 Task: Open Card Card0000000158 in Board Board0000000040 in Workspace WS0000000014 in Trello. Add Member Email0000000054 to Card Card0000000158 in Board Board0000000040 in Workspace WS0000000014 in Trello. Add Yellow Label titled Label0000000158 to Card Card0000000158 in Board Board0000000040 in Workspace WS0000000014 in Trello. Add Checklist CL0000000158 to Card Card0000000158 in Board Board0000000040 in Workspace WS0000000014 in Trello. Add Dates with Start Date as May 08 2023 and Due Date as May 31 2023 to Card Card0000000158 in Board Board0000000040 in Workspace WS0000000014 in Trello
Action: Mouse moved to (362, 350)
Screenshot: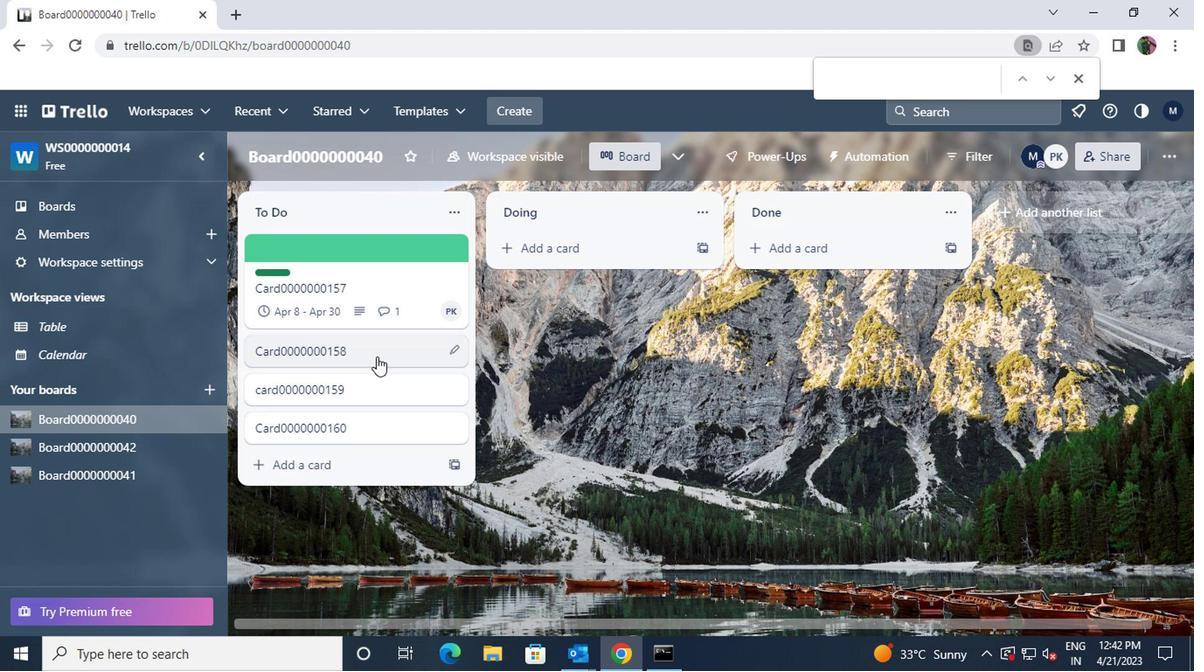 
Action: Mouse pressed left at (362, 350)
Screenshot: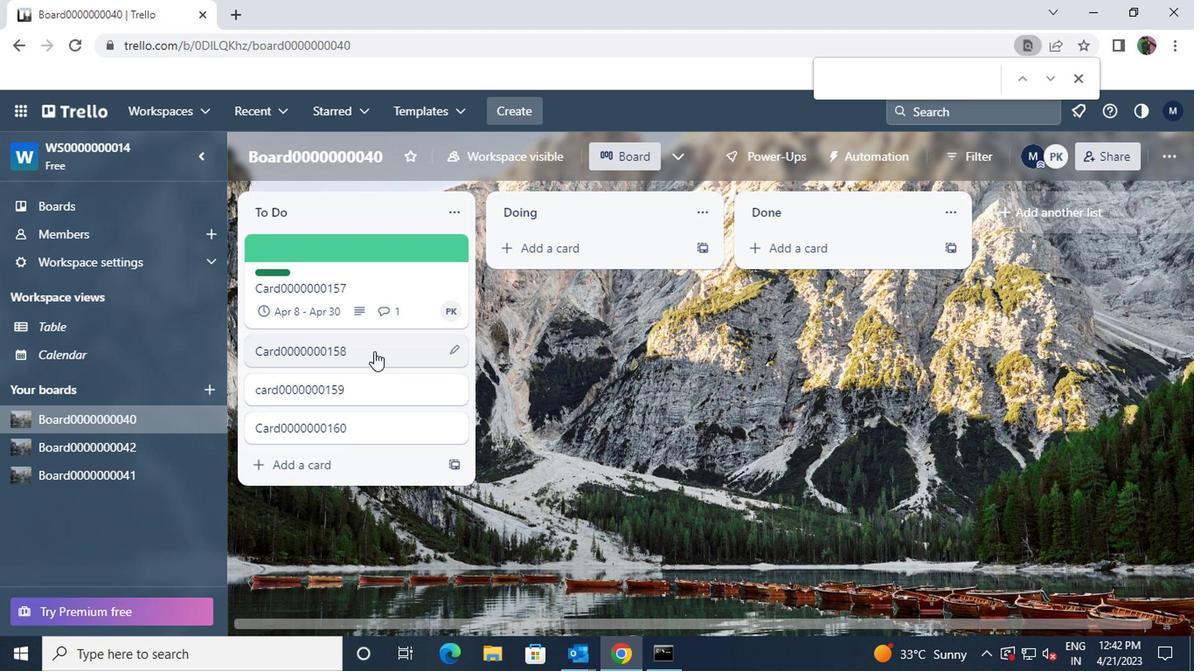 
Action: Mouse moved to (791, 250)
Screenshot: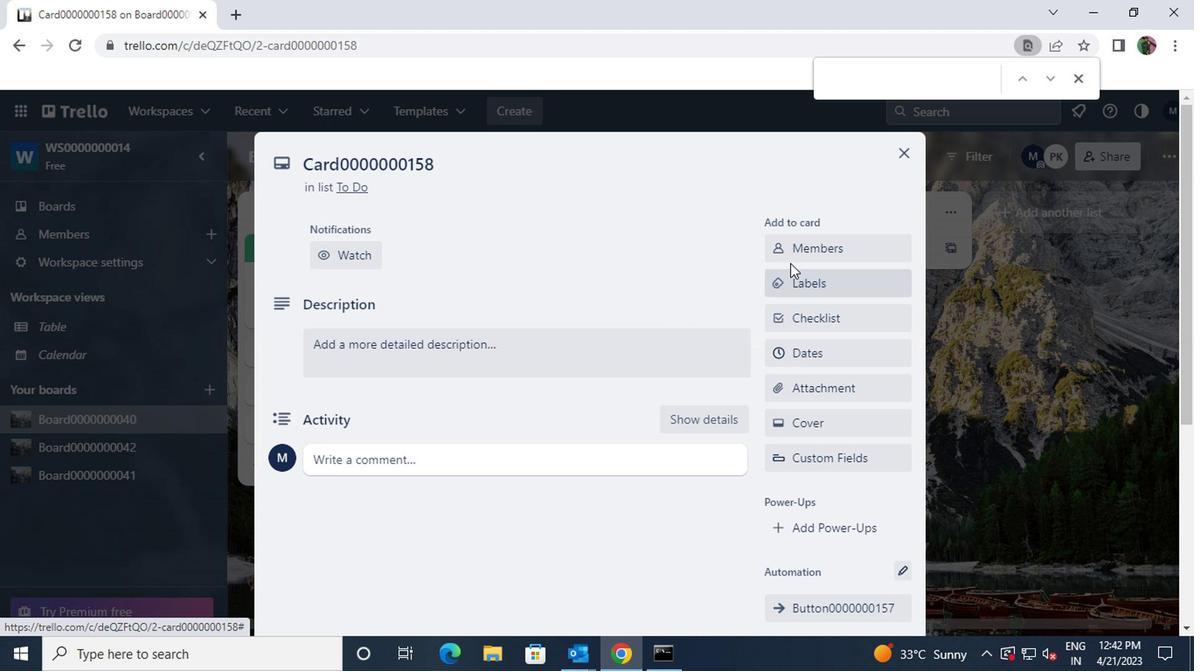 
Action: Mouse pressed left at (791, 250)
Screenshot: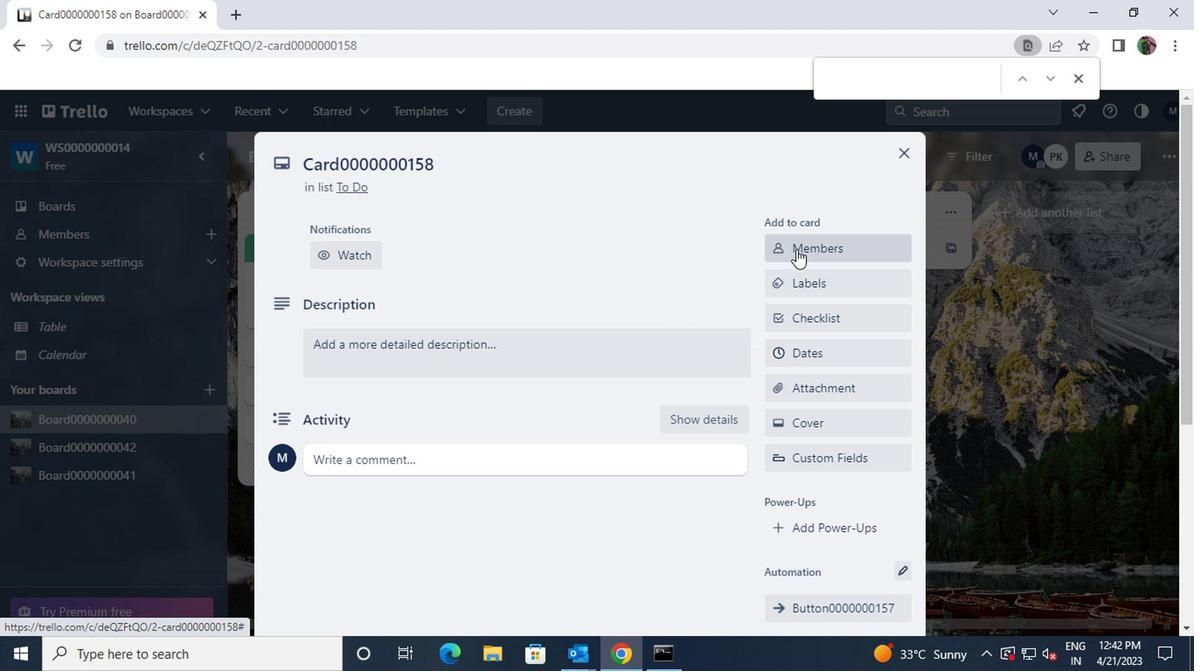 
Action: Key pressed carxxstreet791<Key.shift>@GMAIL.COM
Screenshot: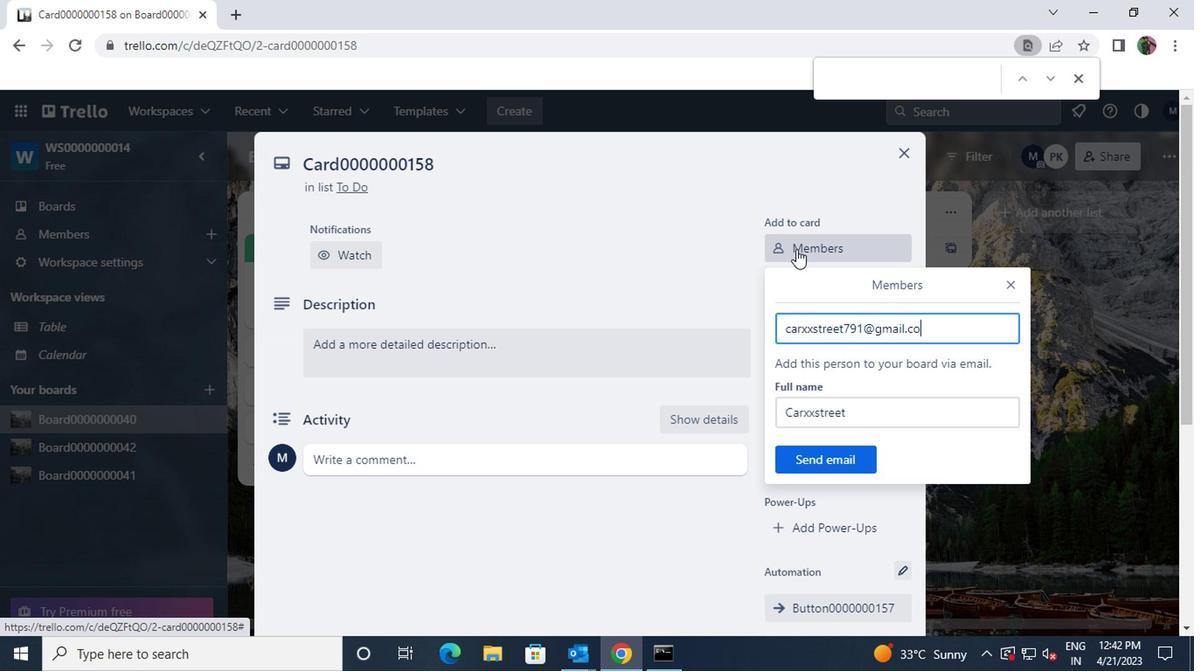 
Action: Mouse moved to (833, 457)
Screenshot: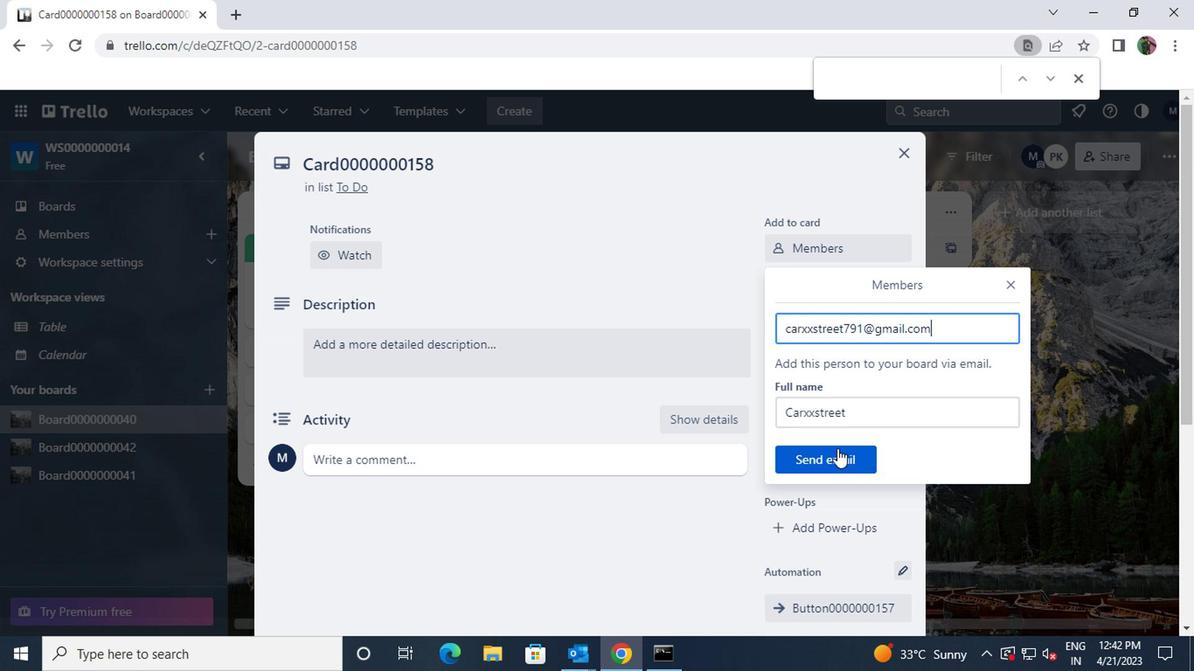 
Action: Mouse pressed left at (833, 457)
Screenshot: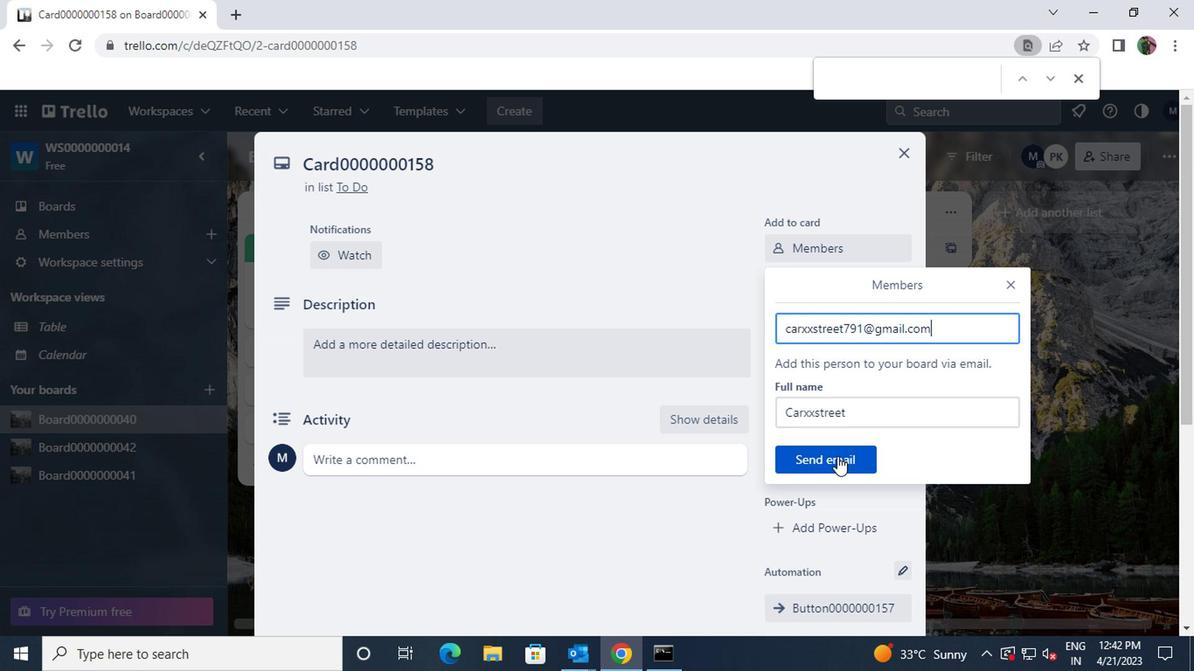 
Action: Mouse moved to (833, 288)
Screenshot: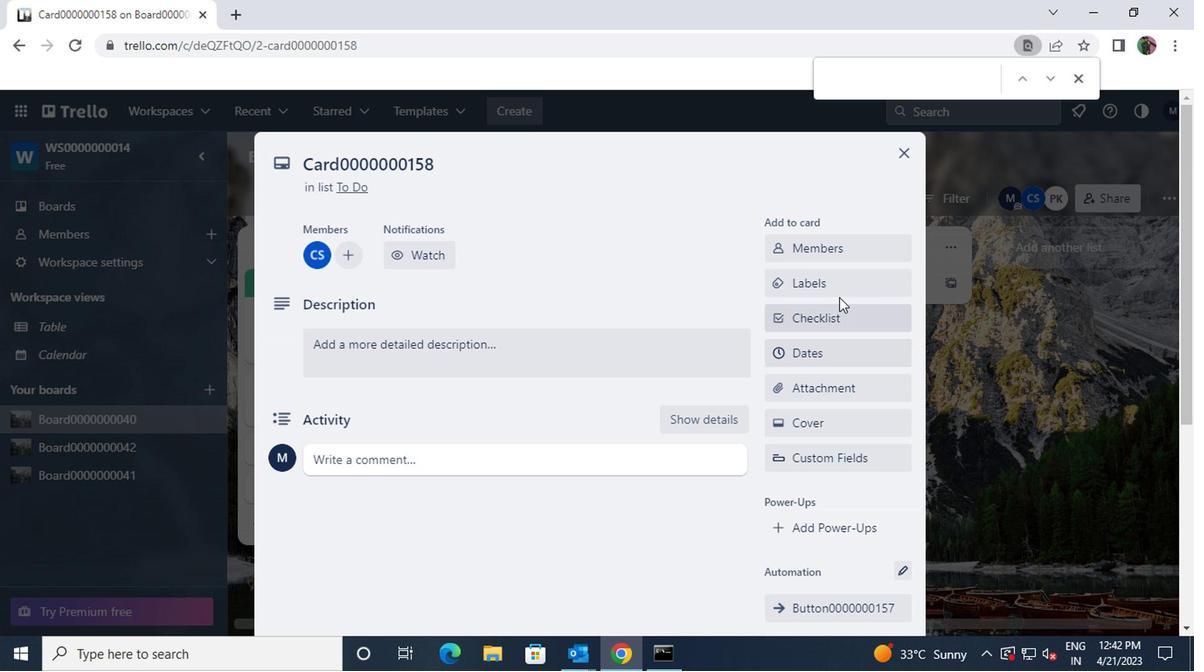 
Action: Mouse pressed left at (833, 288)
Screenshot: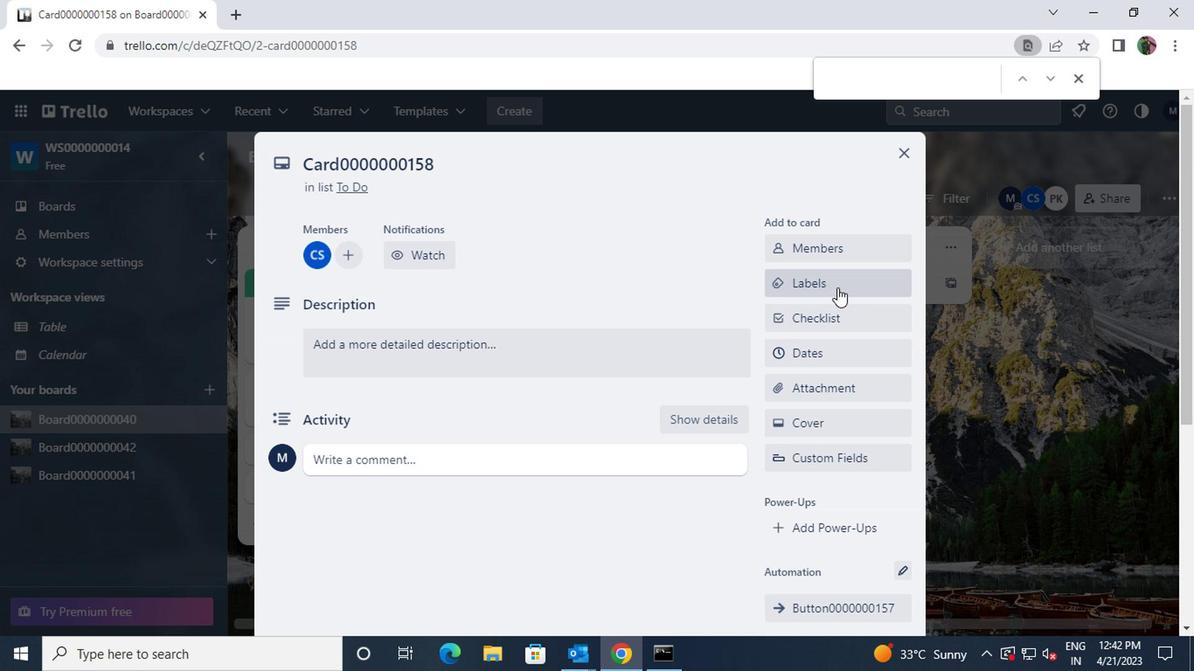 
Action: Mouse moved to (880, 491)
Screenshot: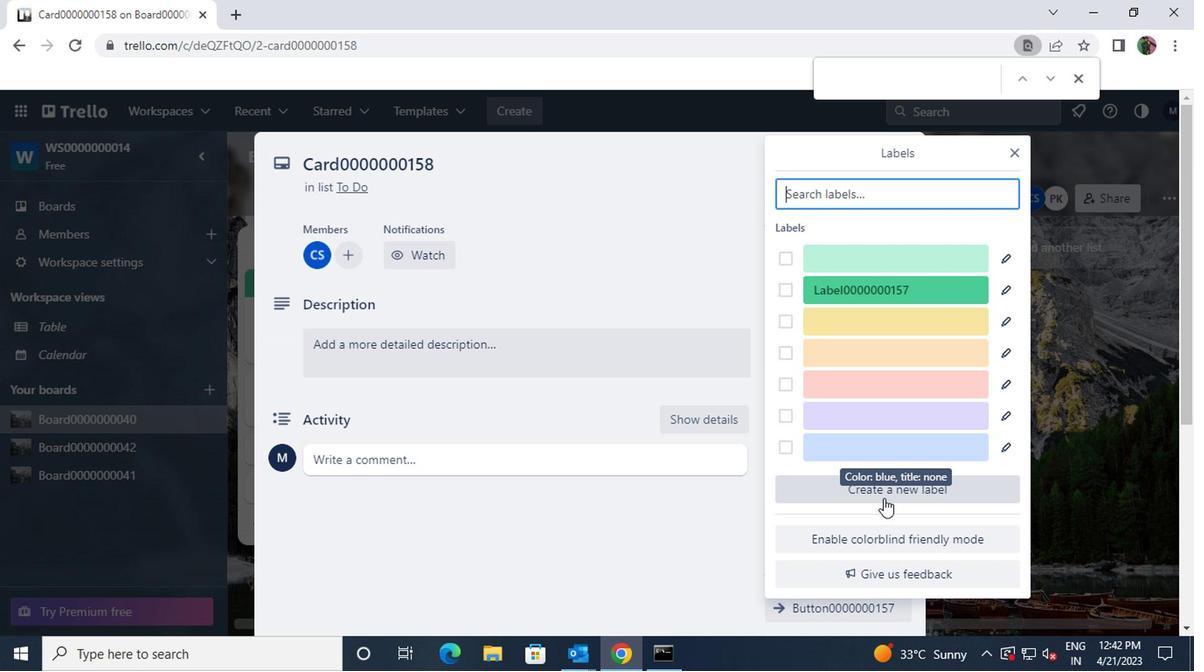 
Action: Mouse pressed left at (880, 491)
Screenshot: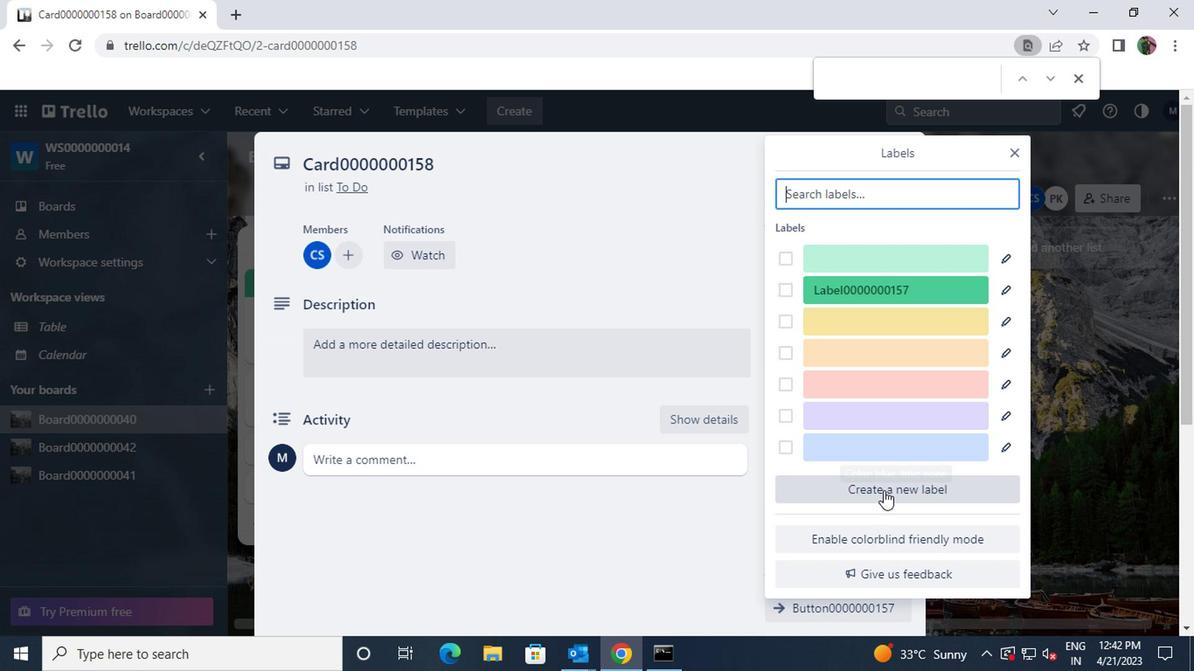 
Action: Mouse moved to (841, 312)
Screenshot: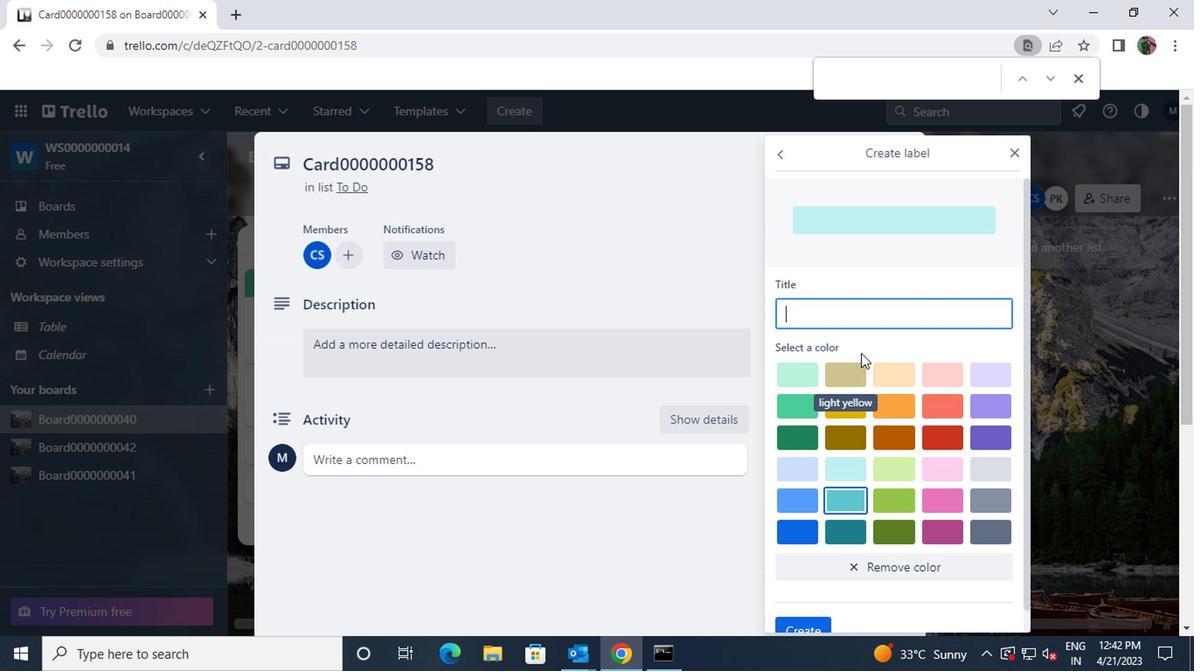 
Action: Mouse pressed left at (841, 312)
Screenshot: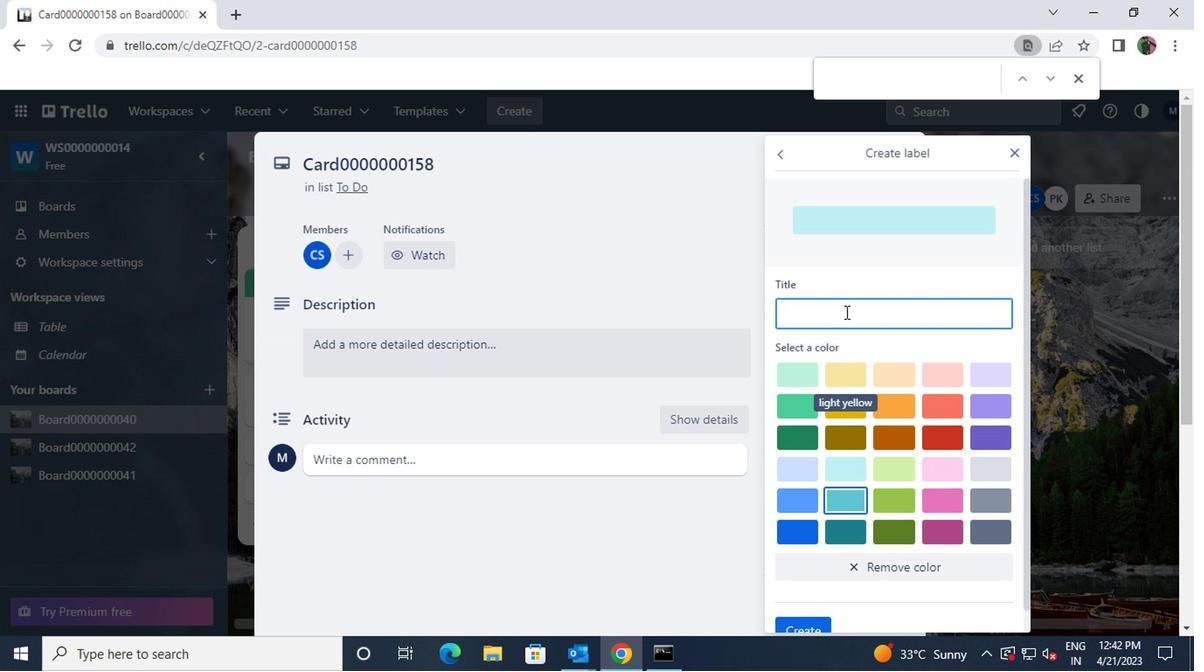 
Action: Key pressed <Key.shift>LABEL0000000158
Screenshot: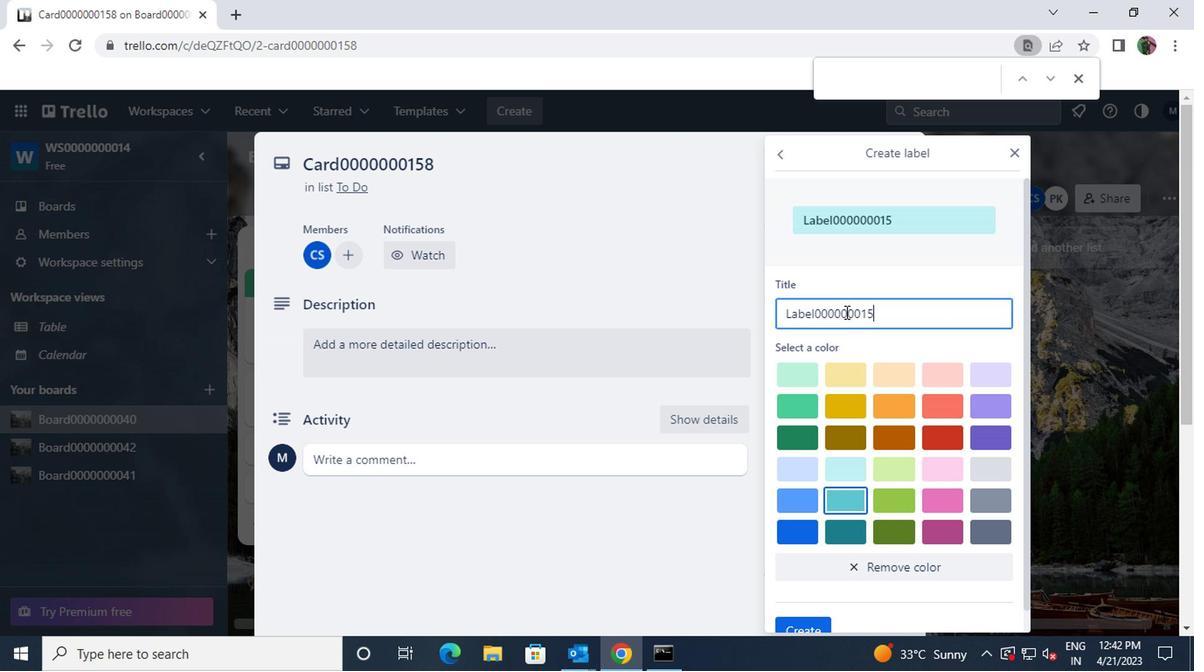 
Action: Mouse moved to (847, 405)
Screenshot: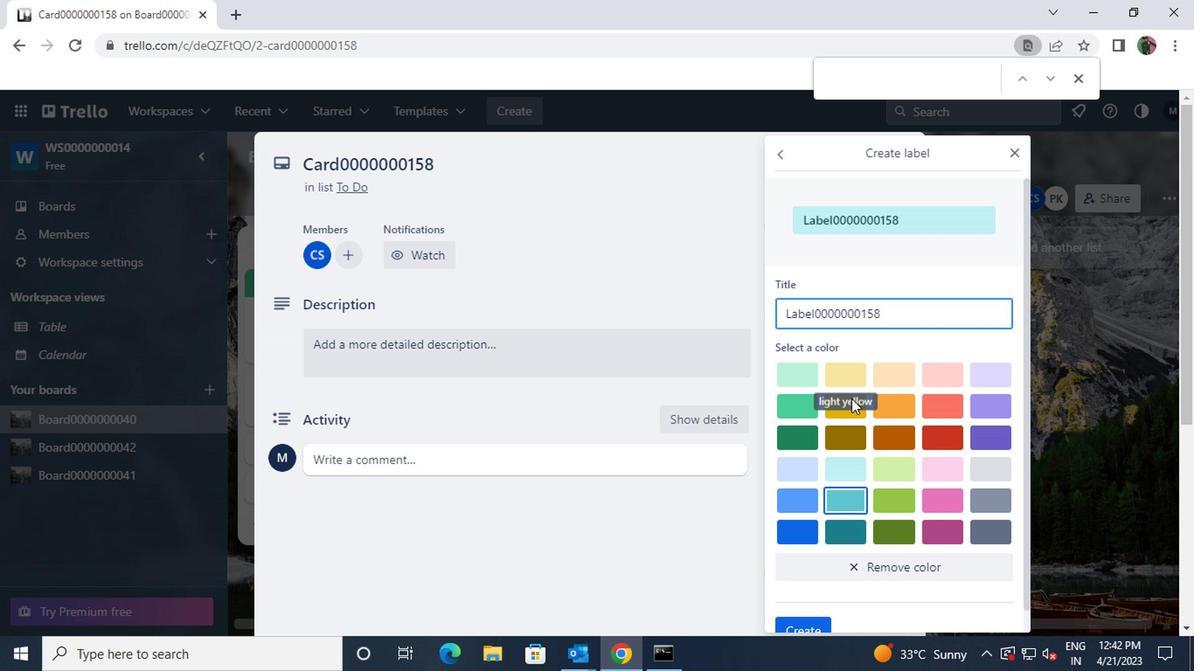 
Action: Mouse pressed left at (847, 405)
Screenshot: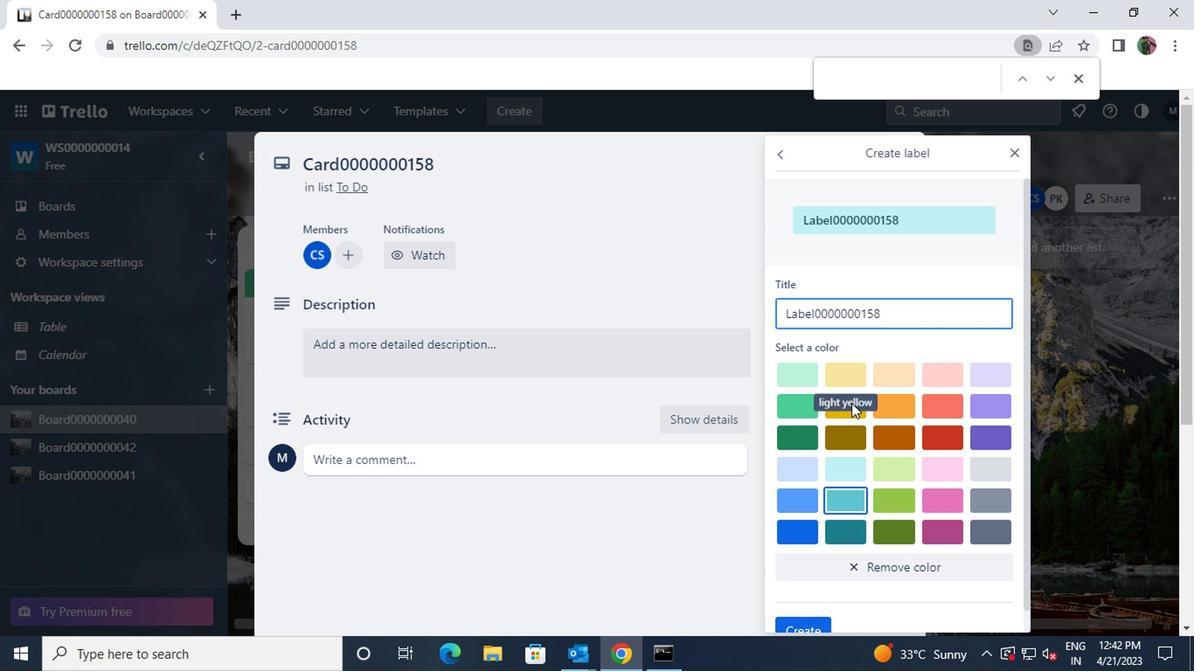 
Action: Mouse moved to (846, 405)
Screenshot: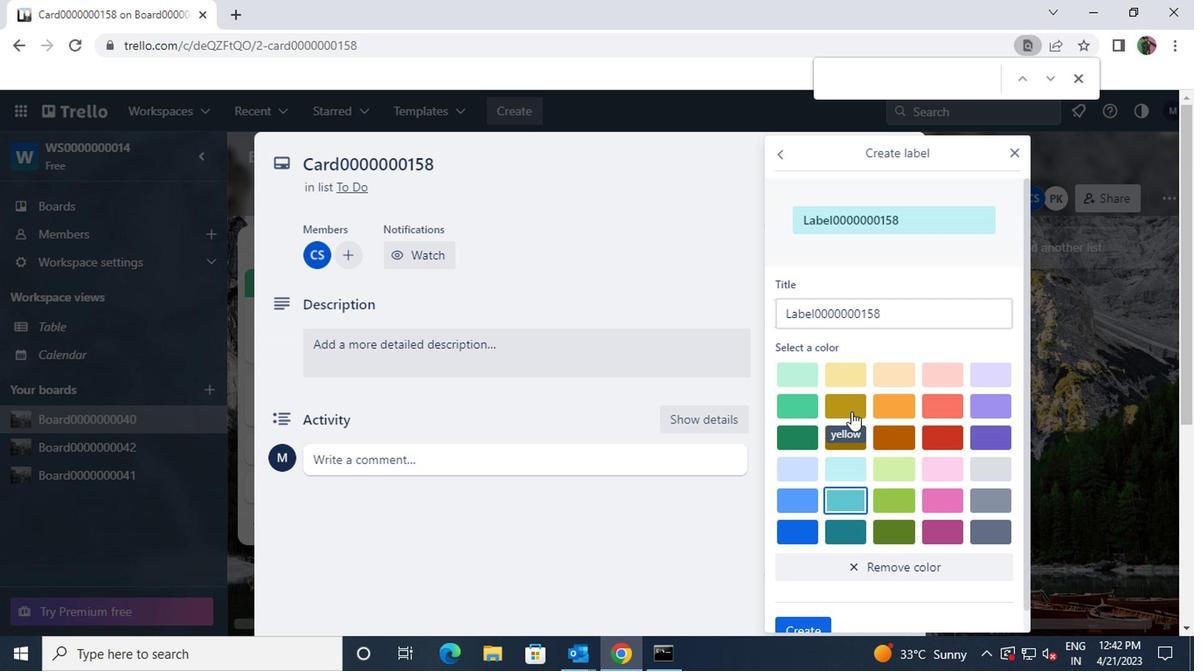 
Action: Mouse pressed left at (846, 405)
Screenshot: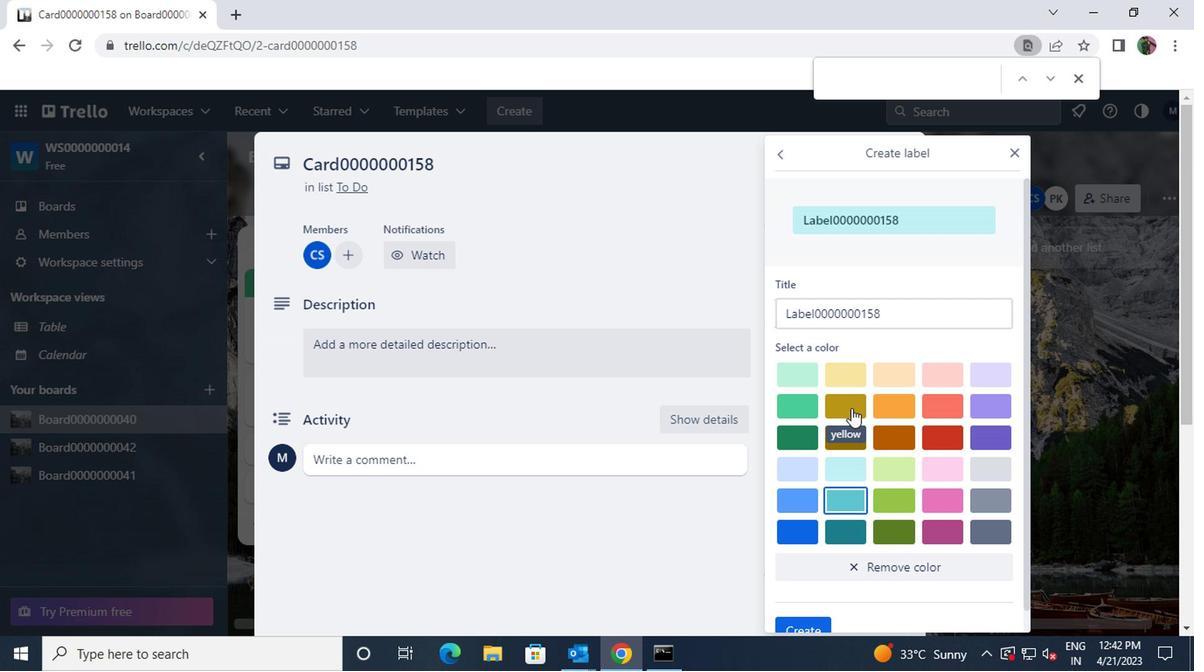 
Action: Mouse scrolled (846, 404) with delta (0, 0)
Screenshot: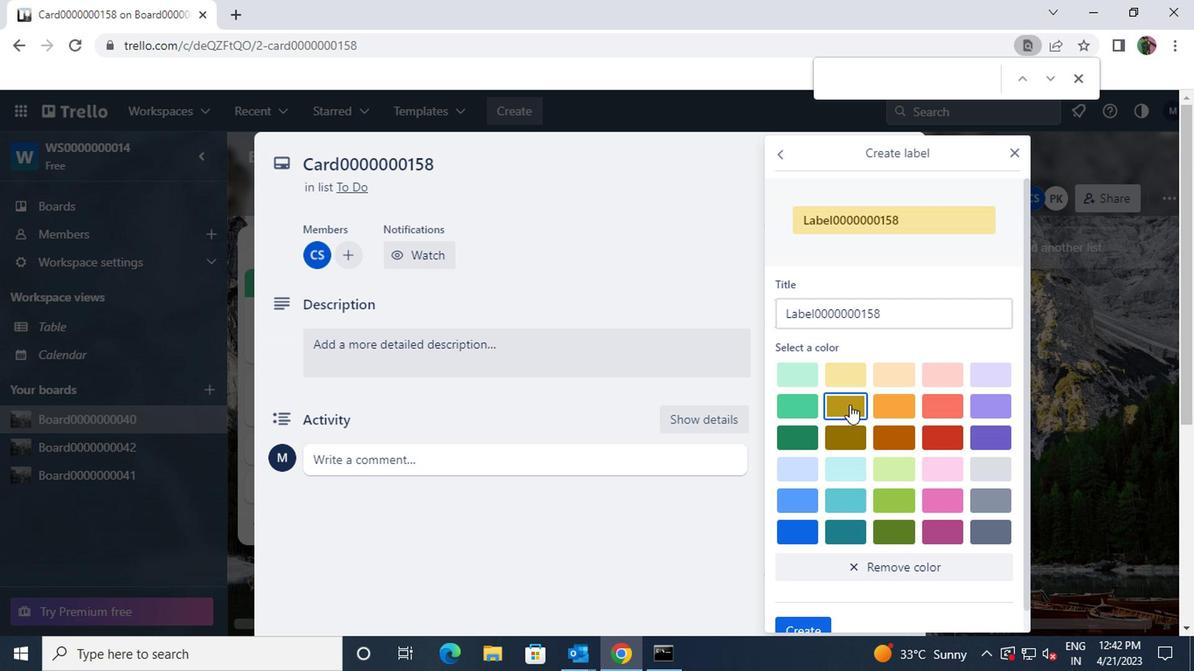 
Action: Mouse scrolled (846, 404) with delta (0, 0)
Screenshot: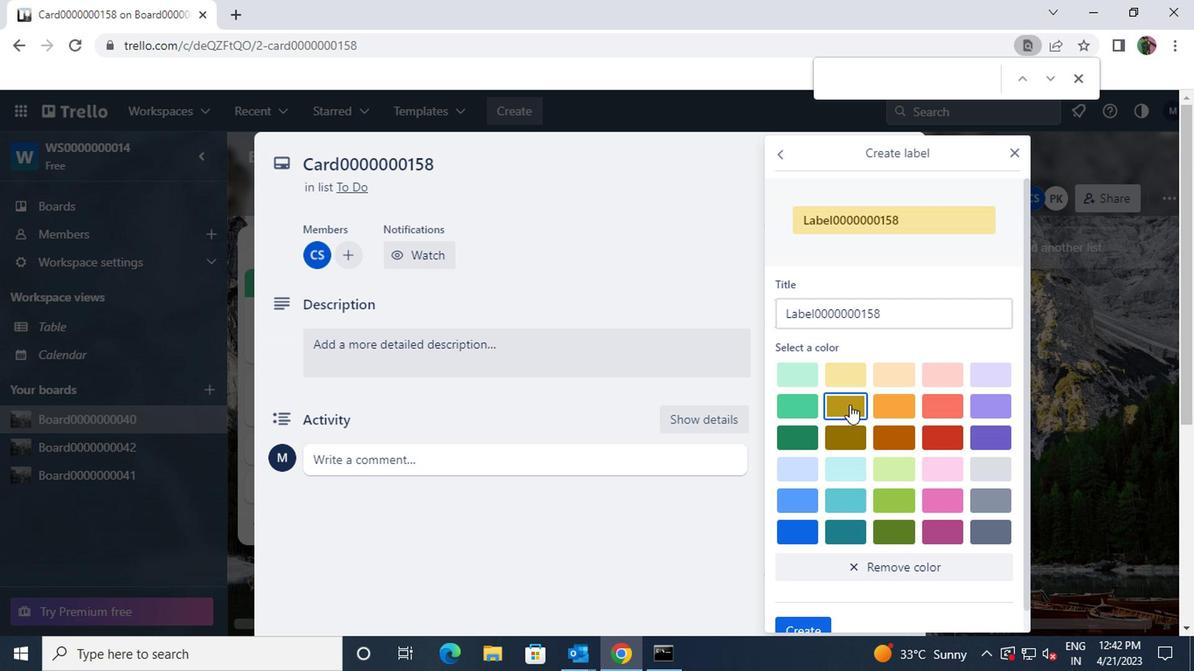 
Action: Mouse scrolled (846, 404) with delta (0, 0)
Screenshot: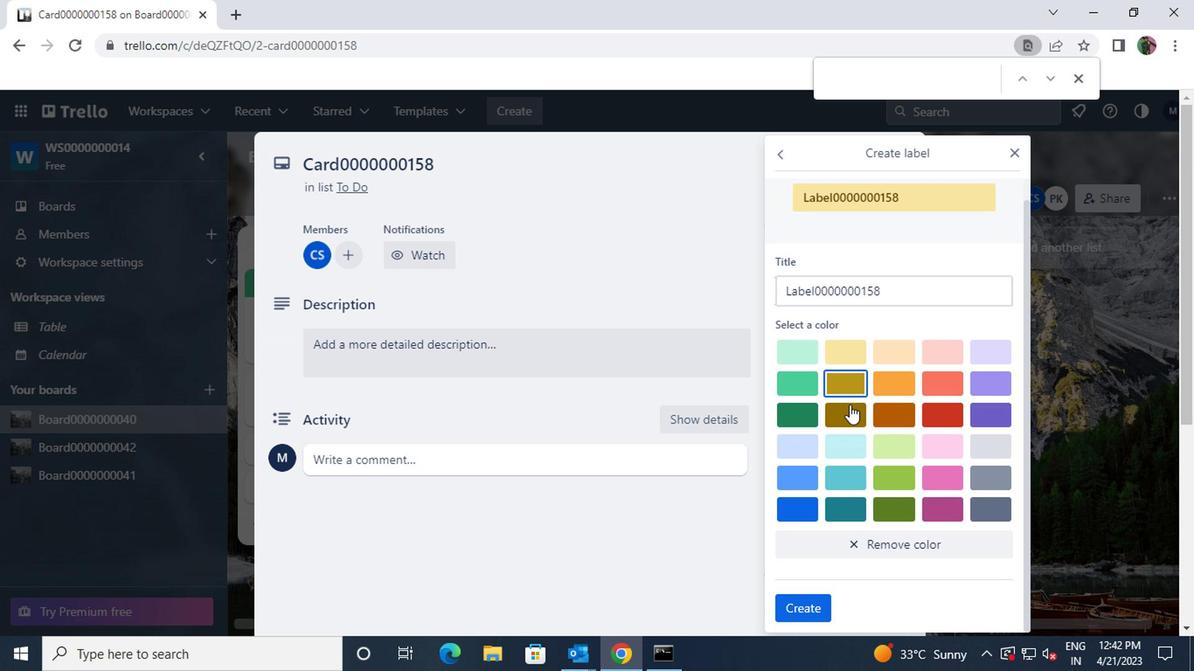 
Action: Mouse moved to (804, 604)
Screenshot: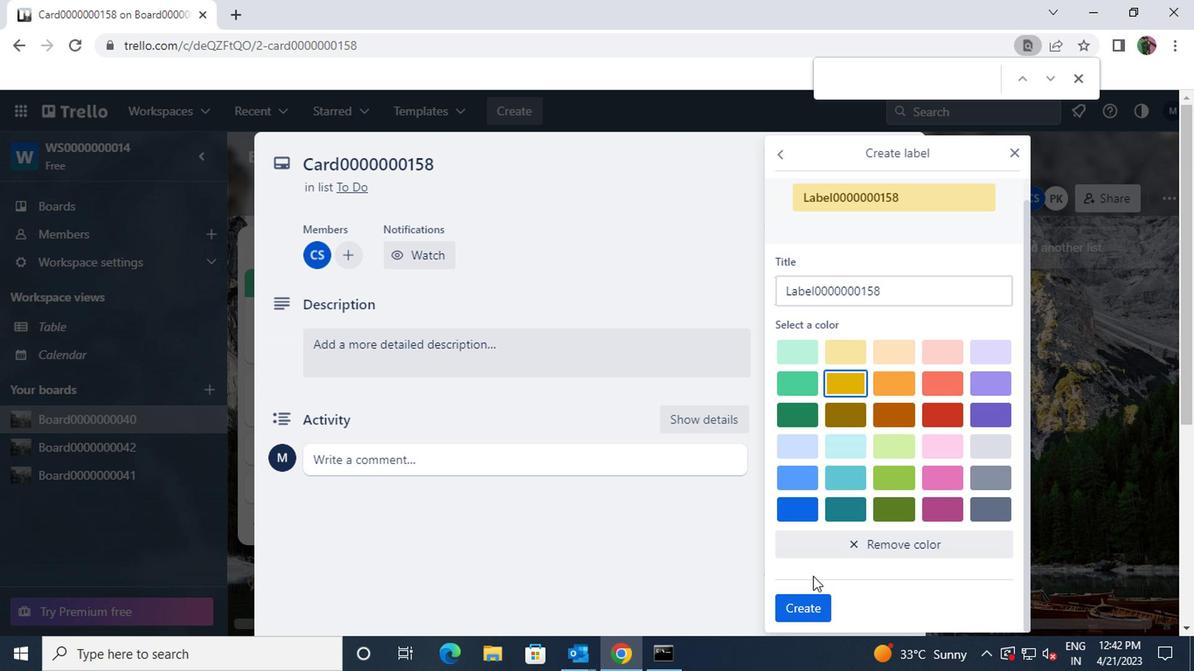 
Action: Mouse pressed left at (804, 604)
Screenshot: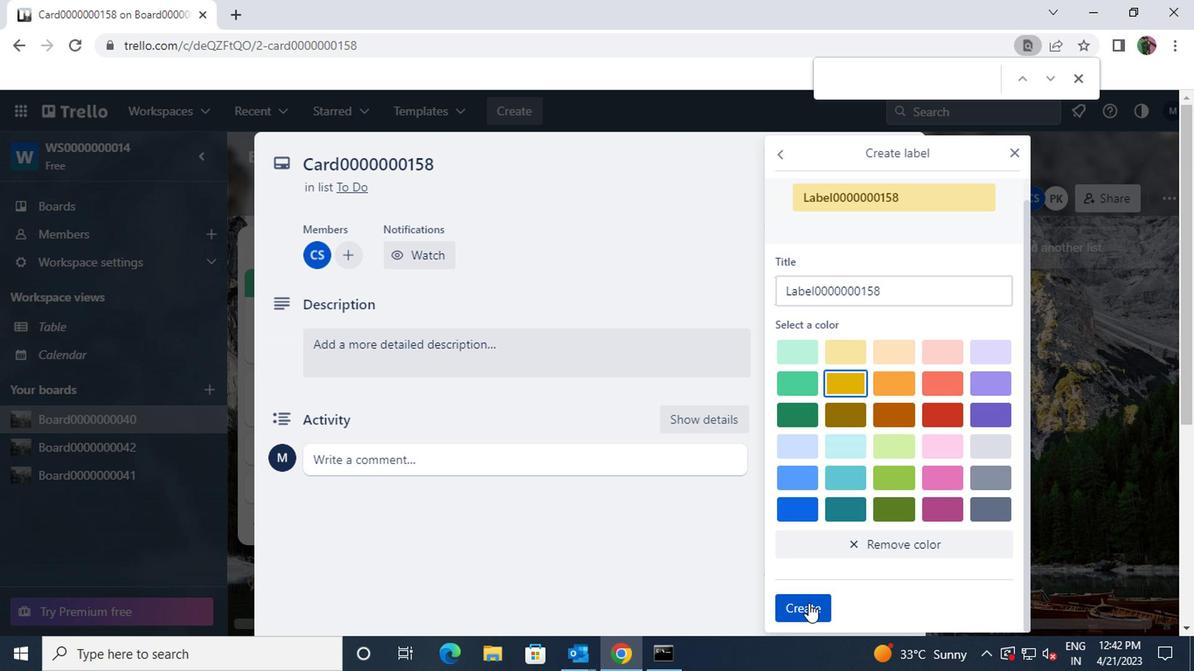 
Action: Mouse moved to (1011, 154)
Screenshot: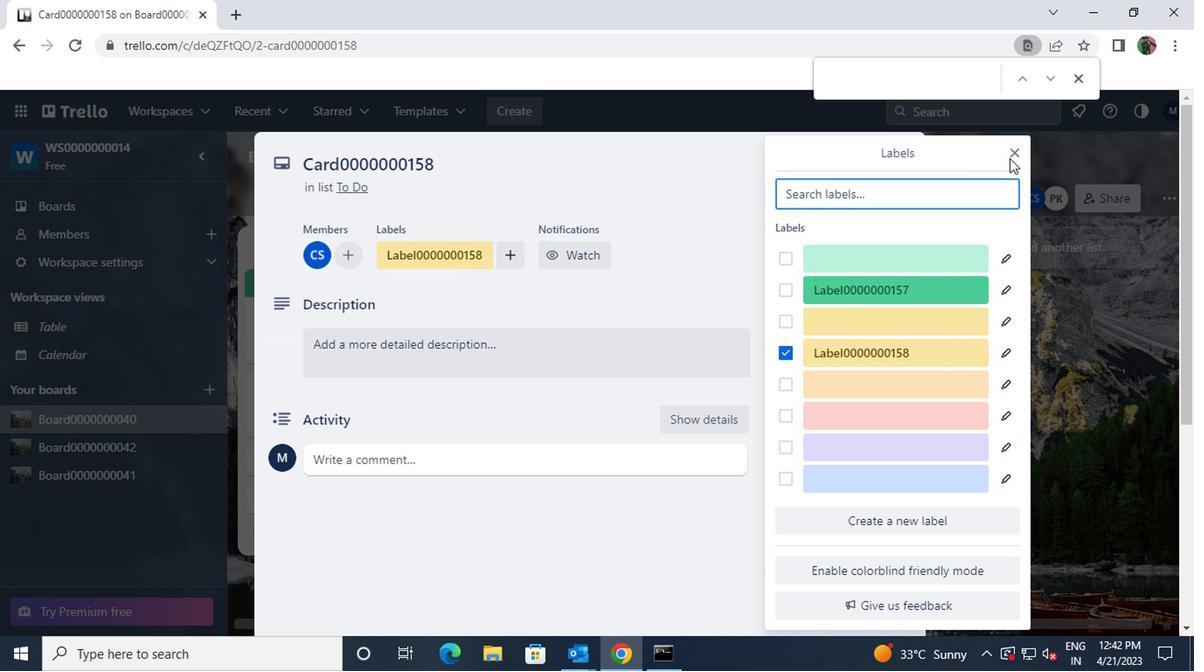 
Action: Mouse pressed left at (1011, 154)
Screenshot: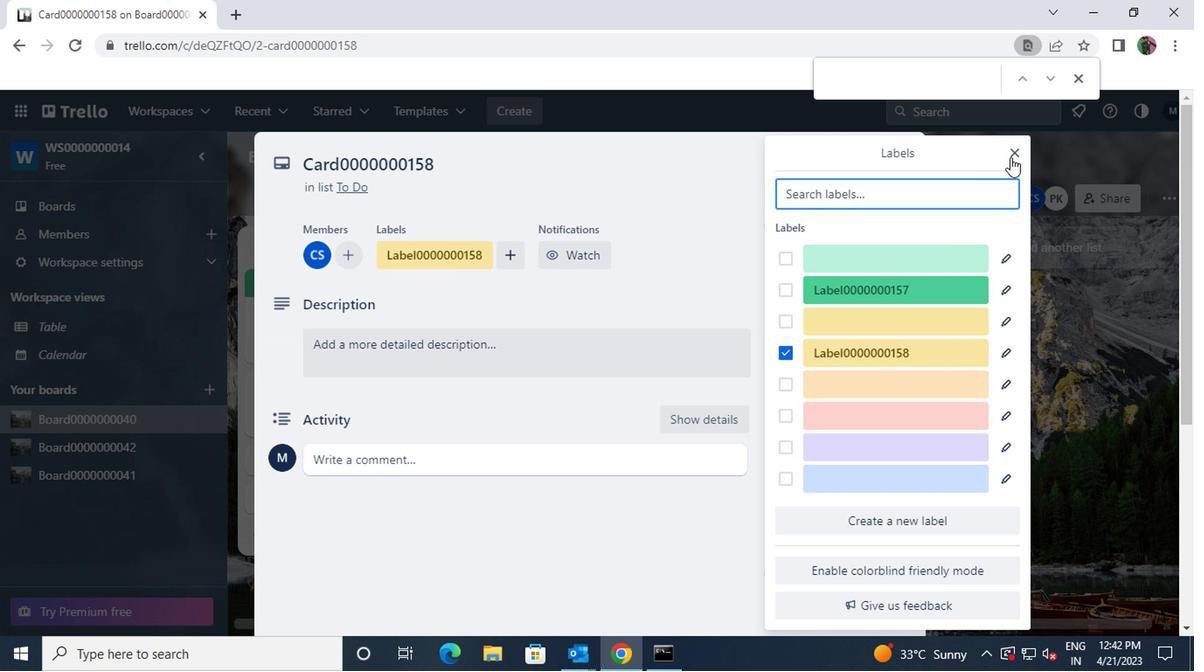 
Action: Mouse moved to (845, 314)
Screenshot: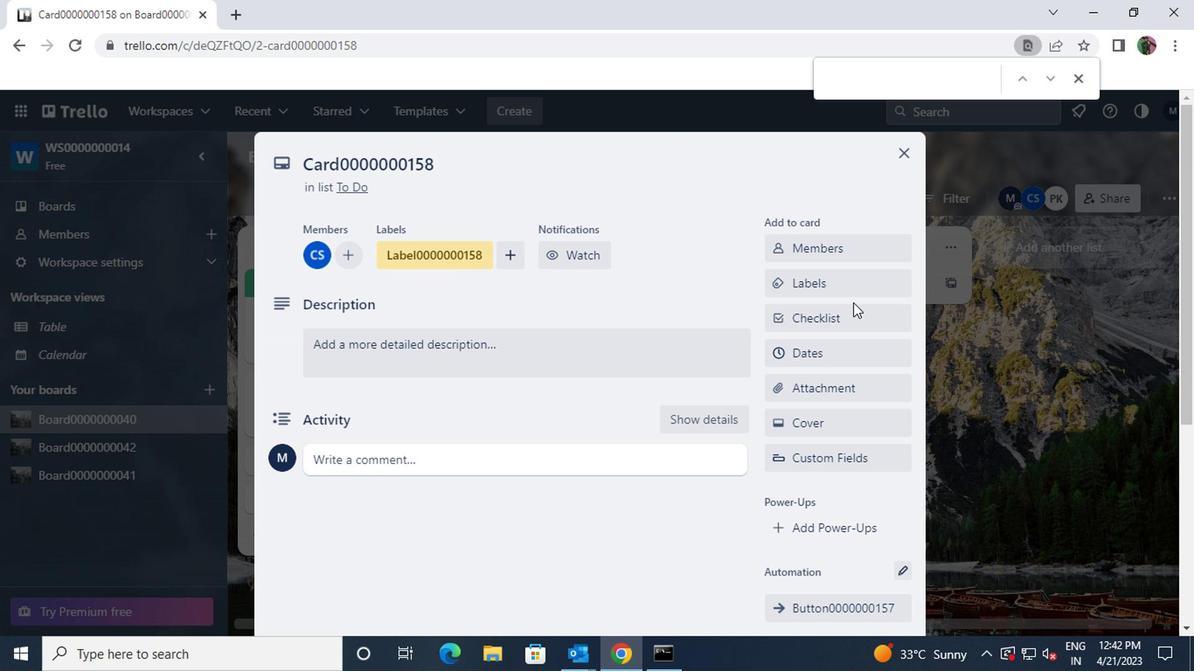 
Action: Mouse pressed left at (845, 314)
Screenshot: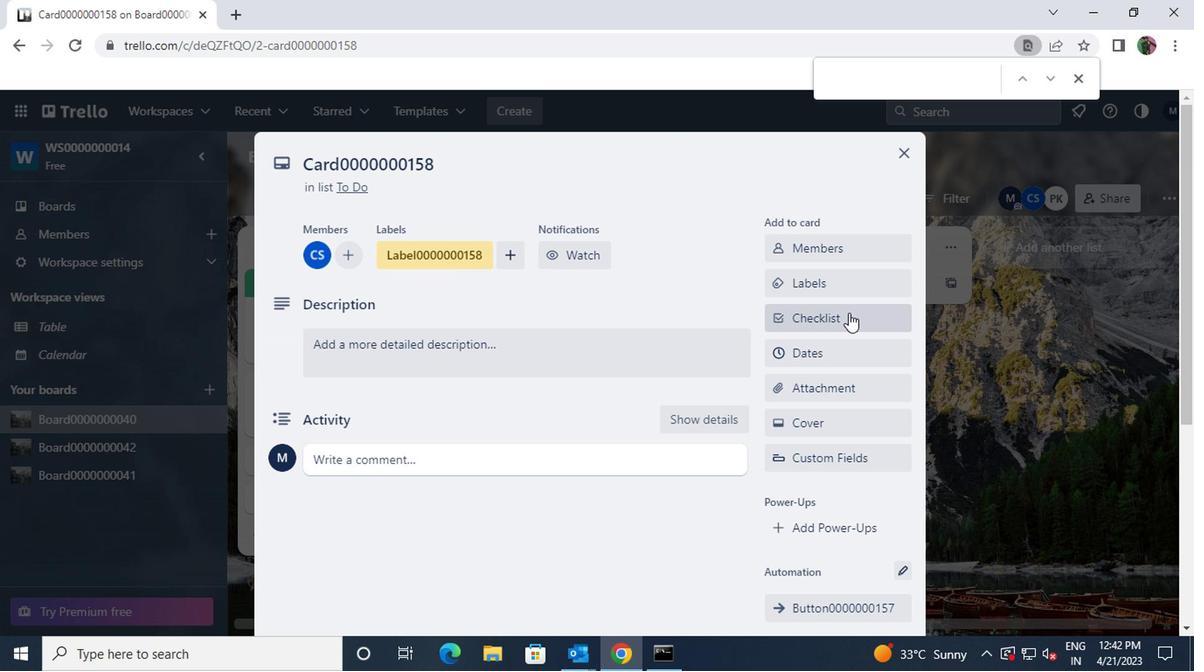 
Action: Key pressed <Key.shift>CL0000000158
Screenshot: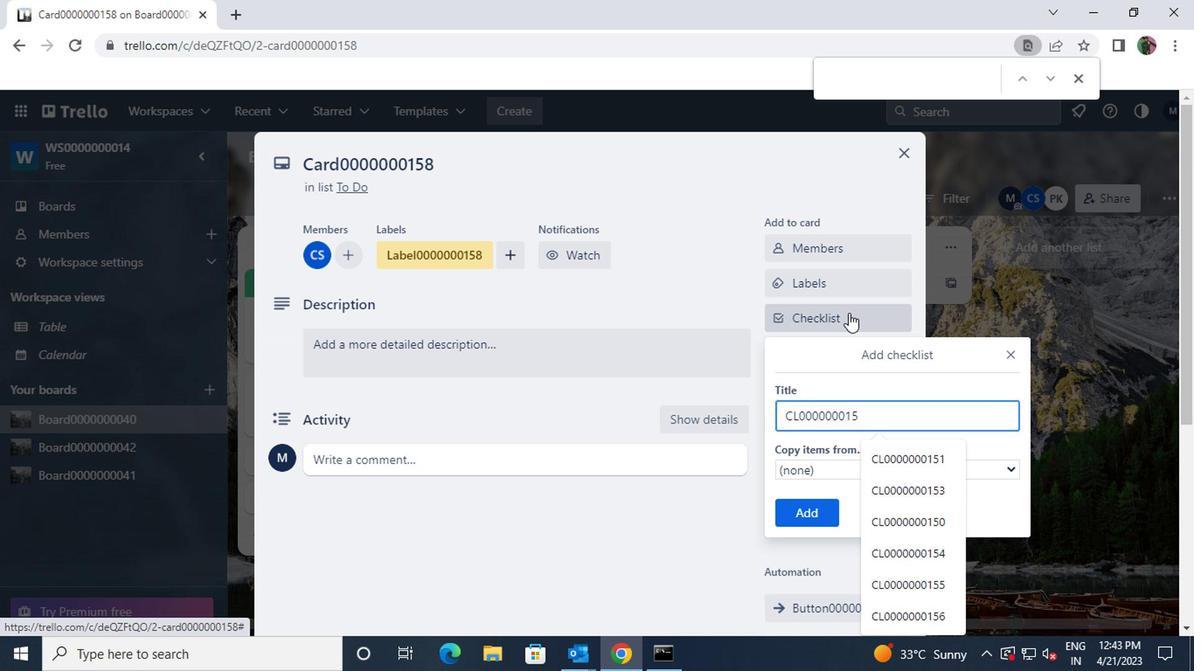 
Action: Mouse moved to (805, 516)
Screenshot: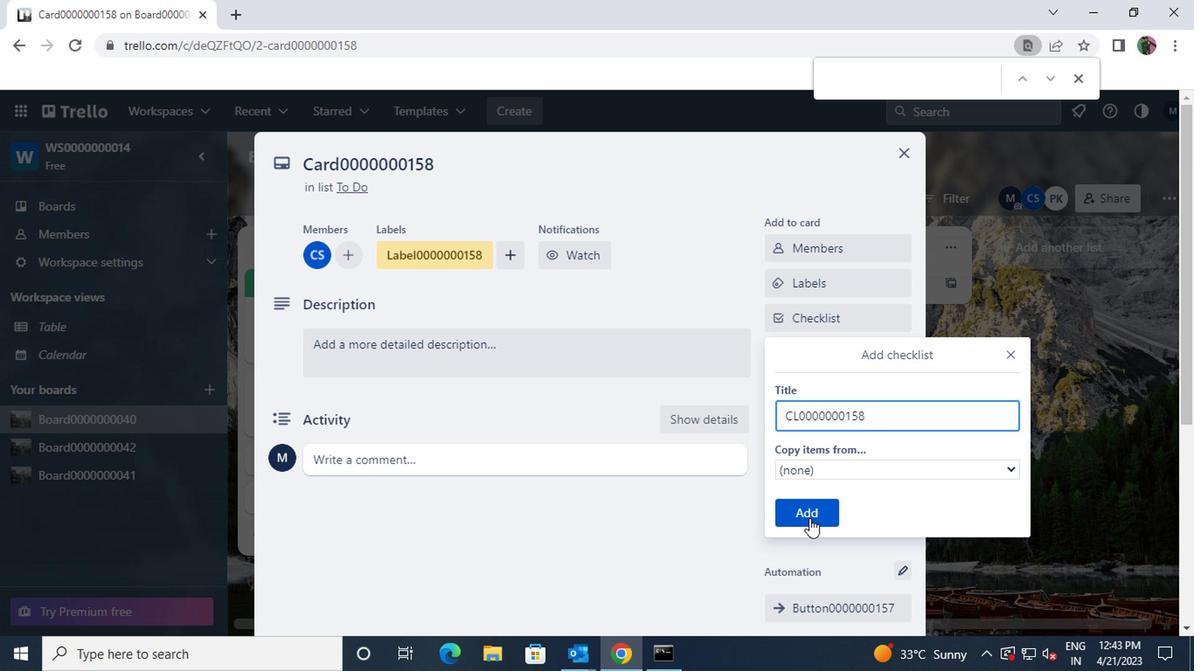 
Action: Mouse pressed left at (805, 516)
Screenshot: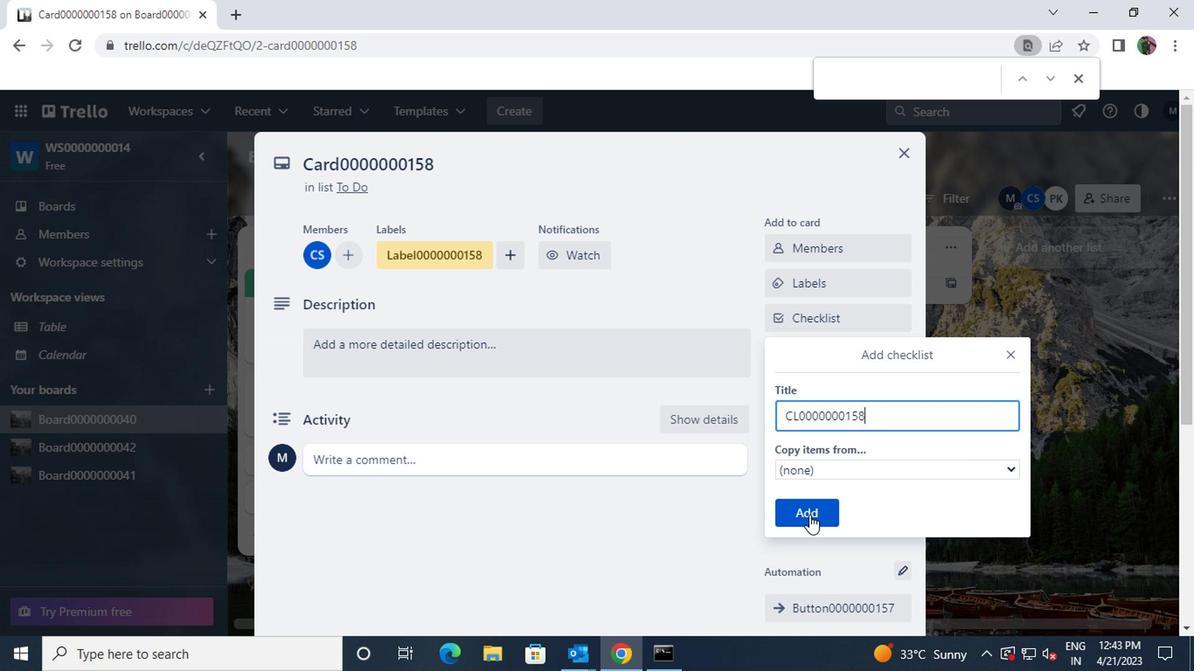 
Action: Mouse moved to (824, 355)
Screenshot: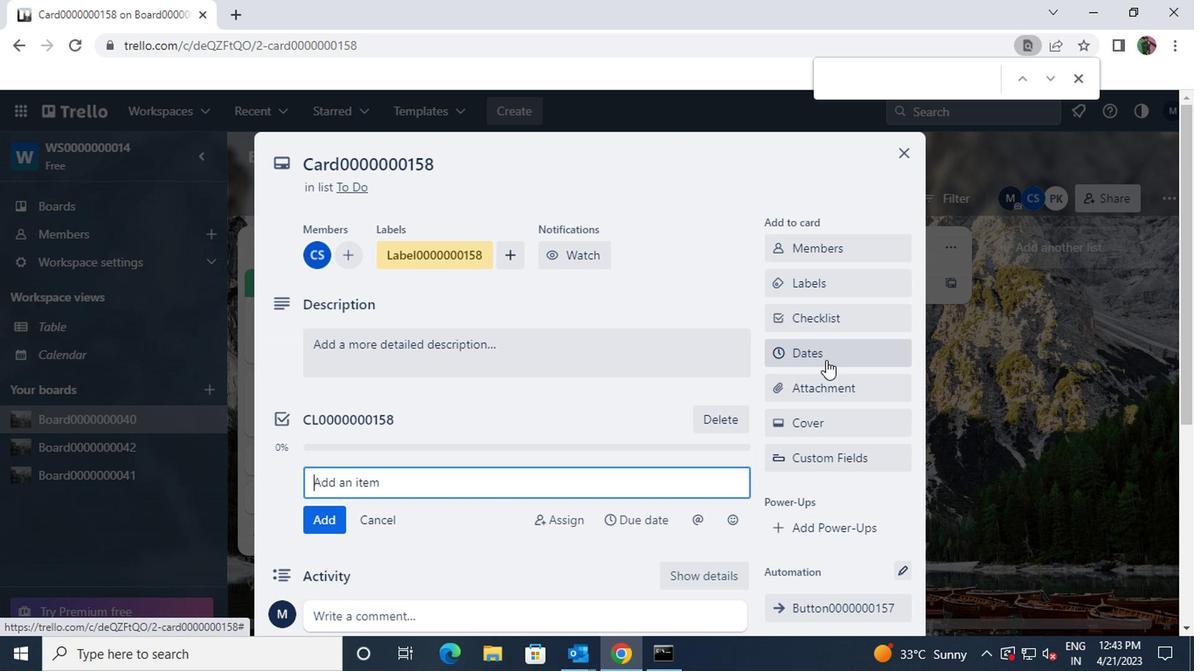 
Action: Mouse pressed left at (824, 355)
Screenshot: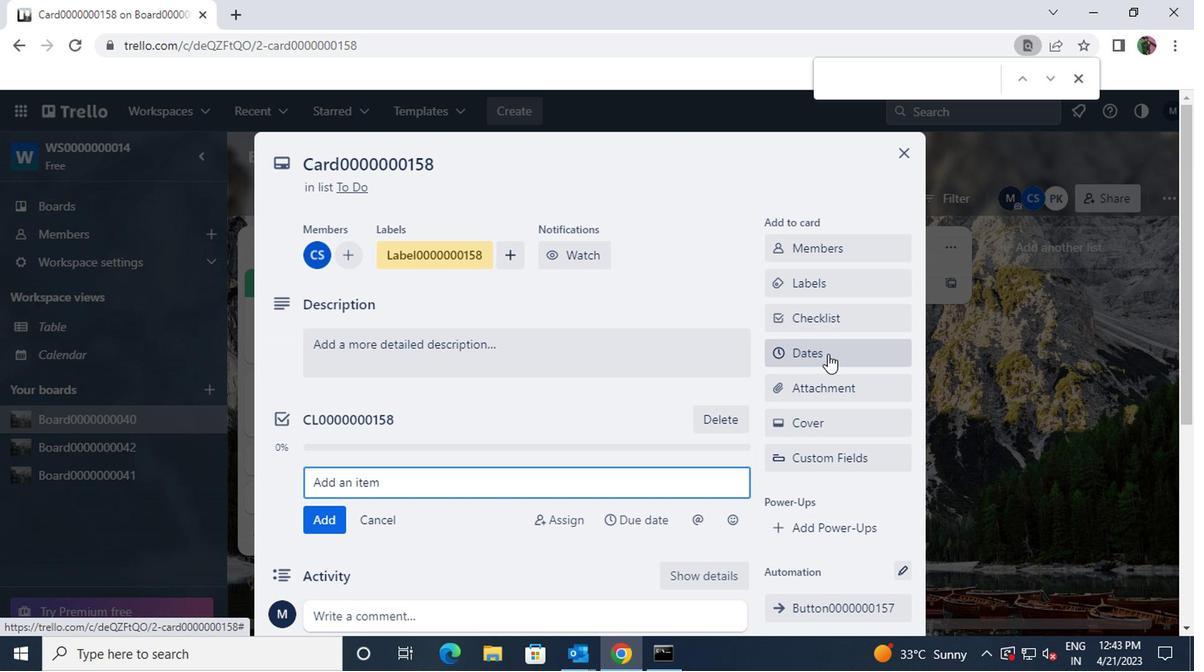 
Action: Mouse moved to (1006, 196)
Screenshot: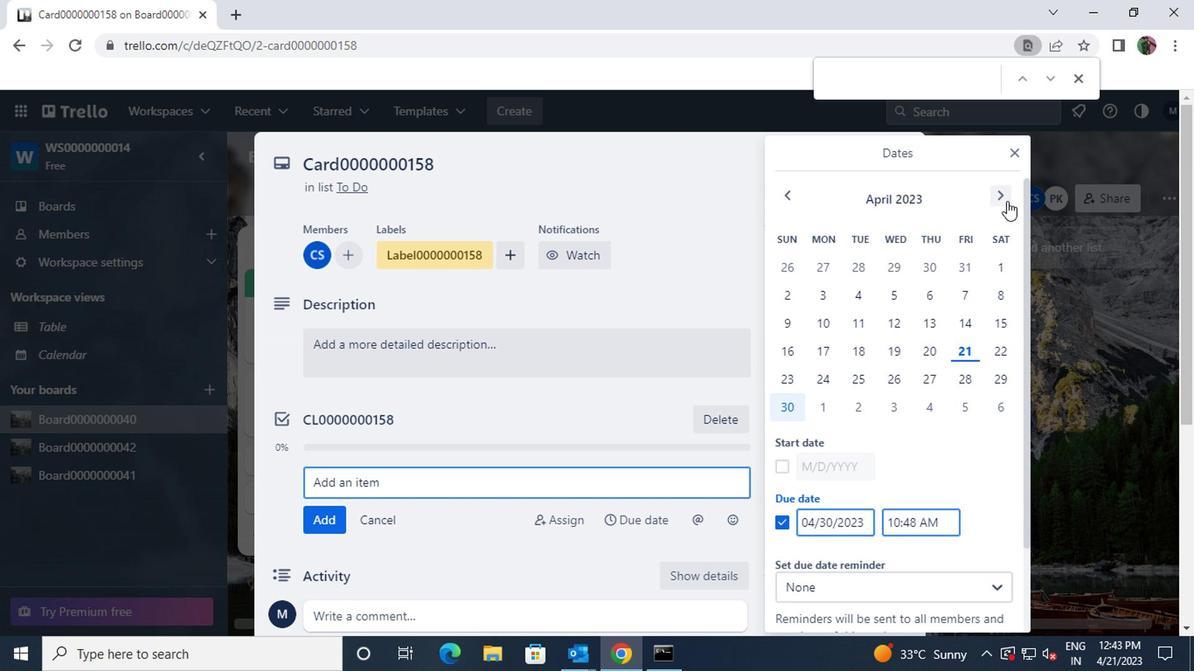 
Action: Mouse pressed left at (1006, 196)
Screenshot: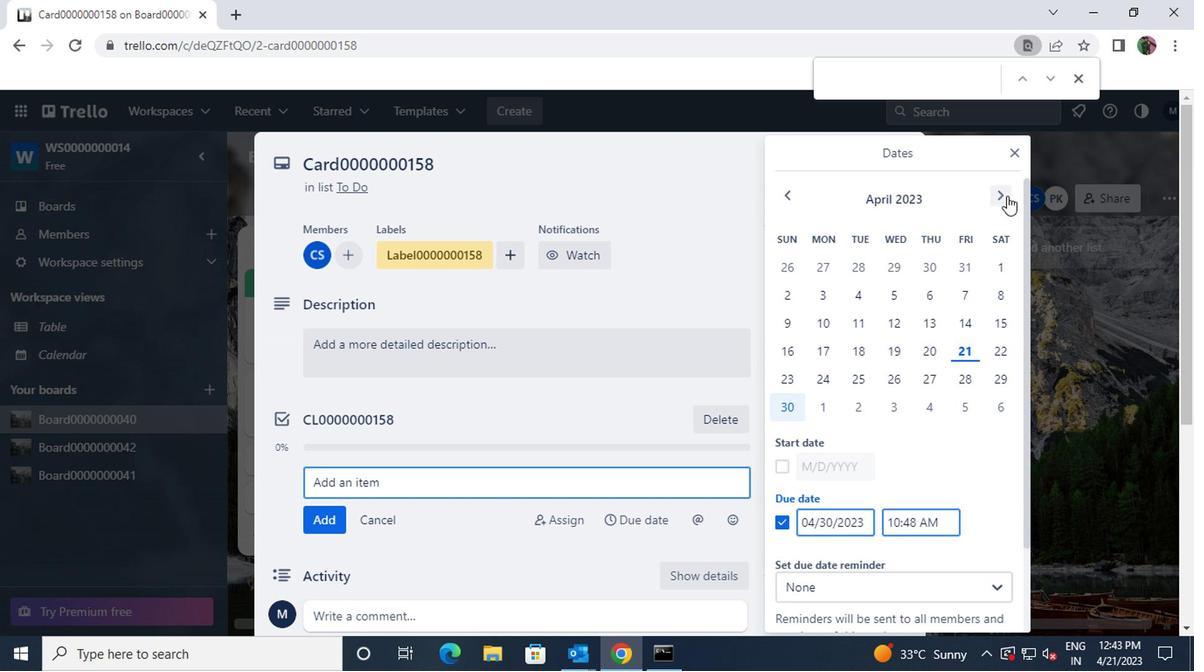 
Action: Mouse moved to (780, 467)
Screenshot: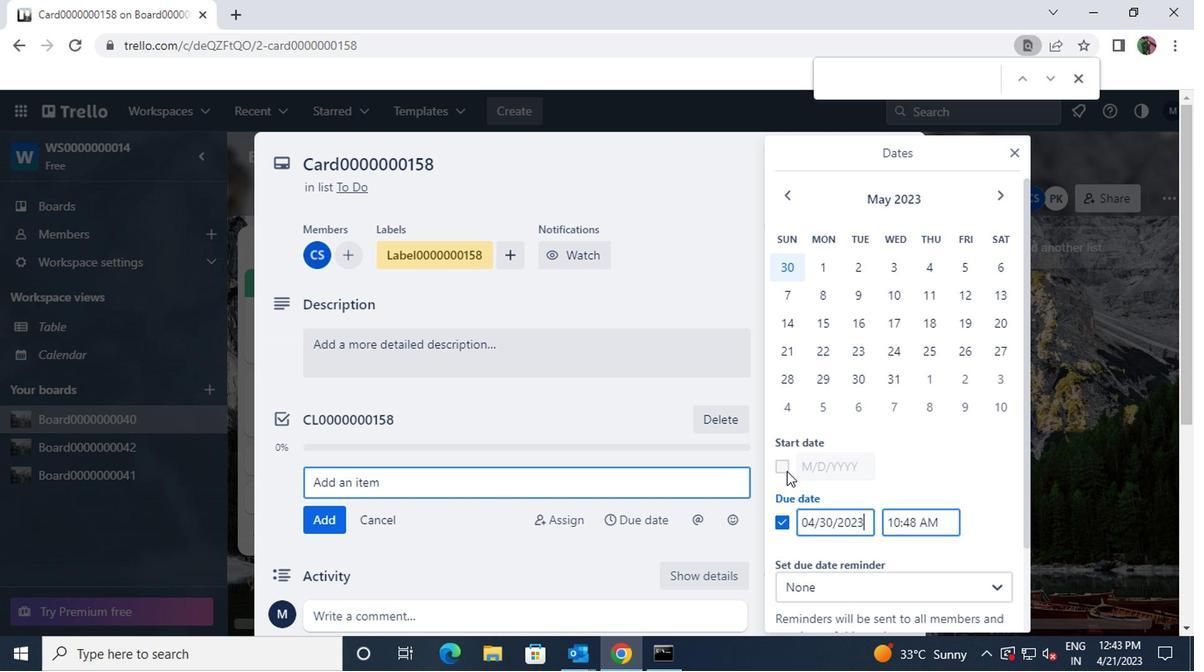 
Action: Mouse pressed left at (780, 467)
Screenshot: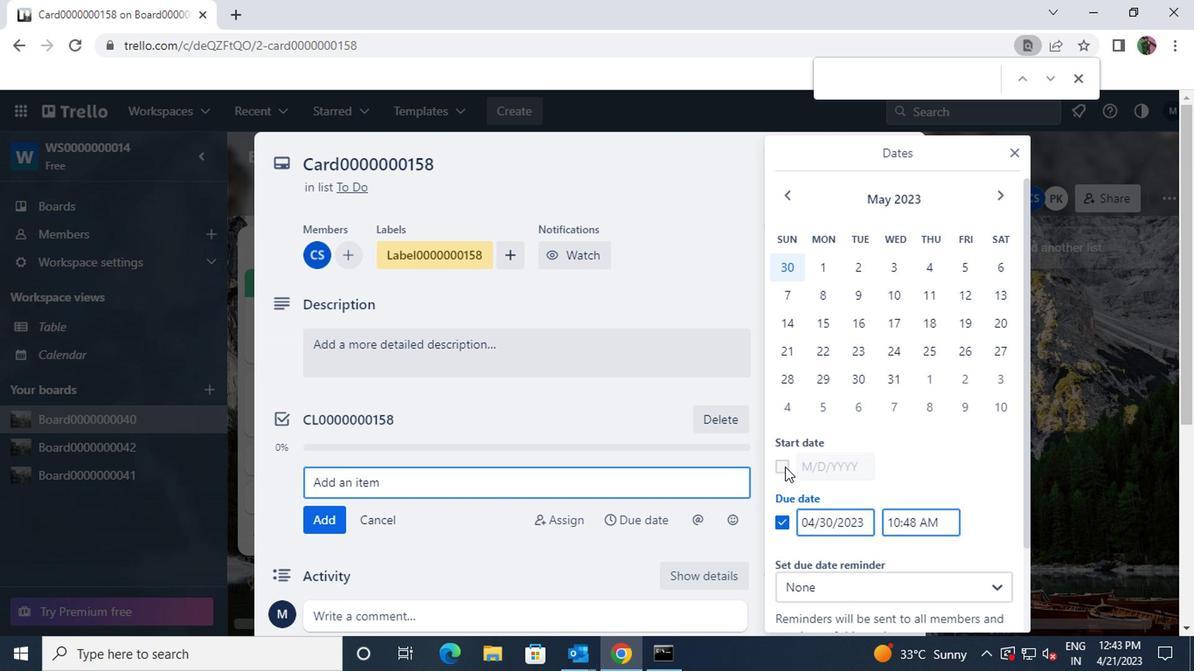 
Action: Mouse moved to (996, 296)
Screenshot: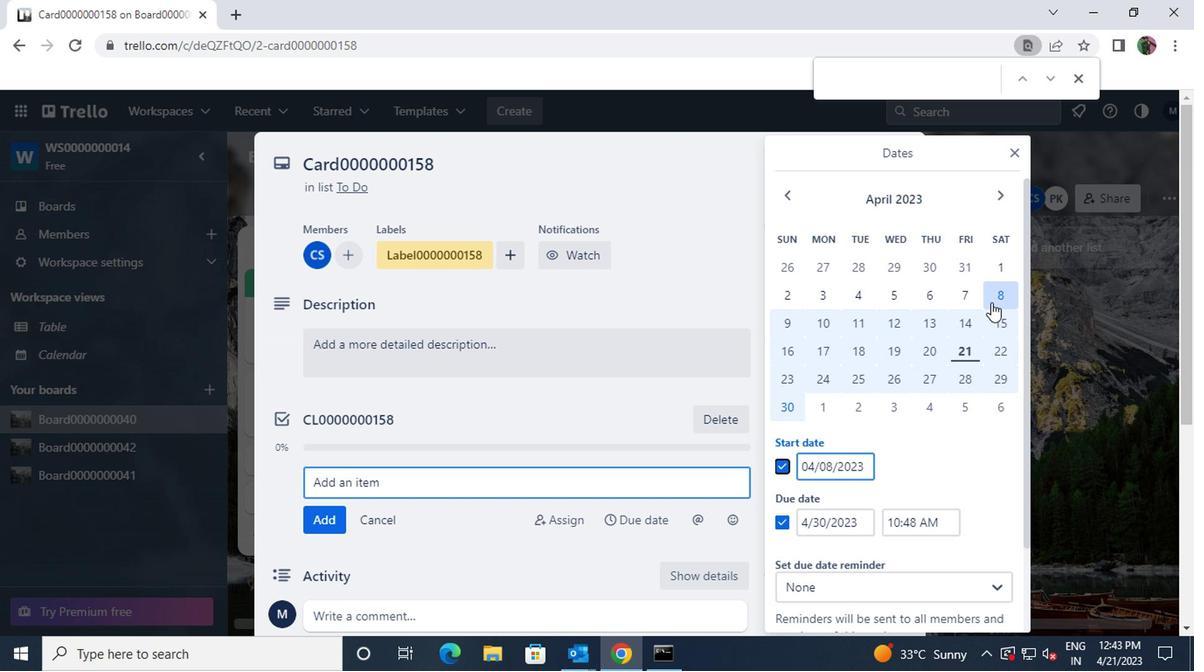 
Action: Mouse pressed left at (996, 296)
Screenshot: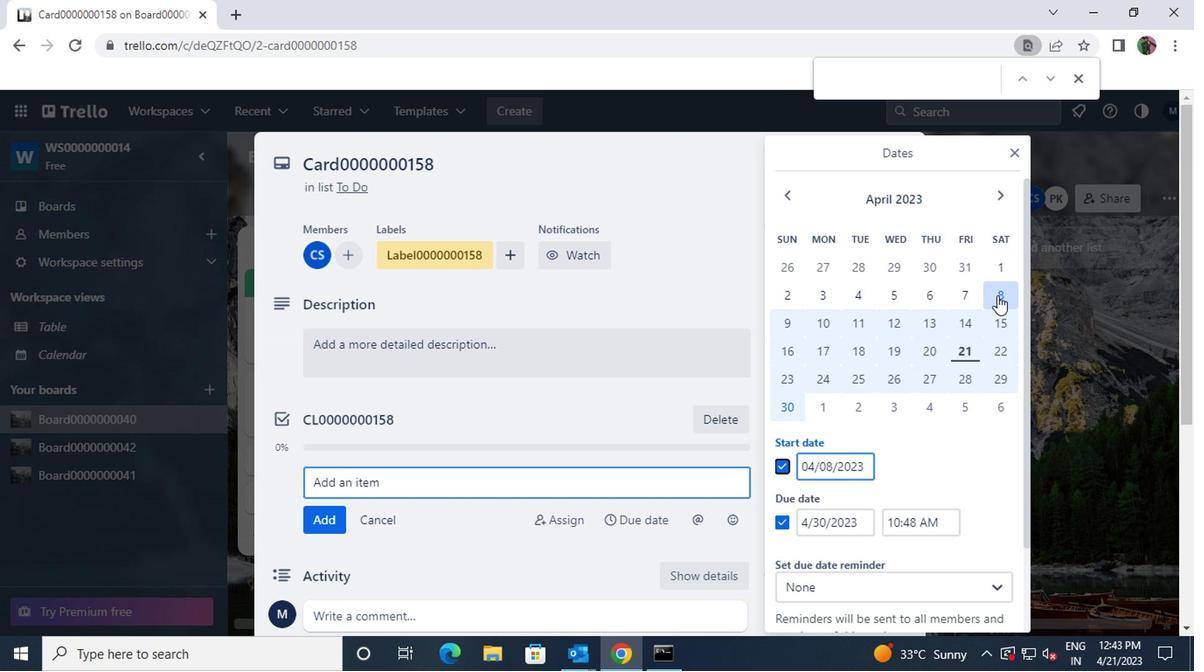 
Action: Mouse moved to (784, 404)
Screenshot: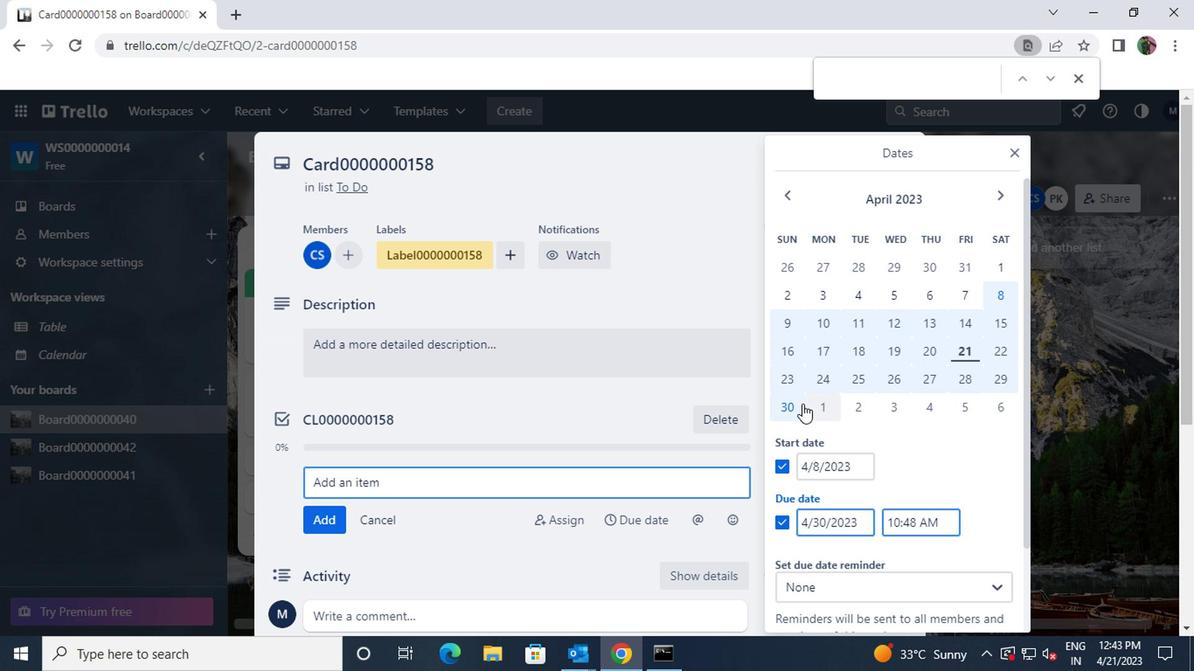 
Action: Mouse pressed left at (784, 404)
Screenshot: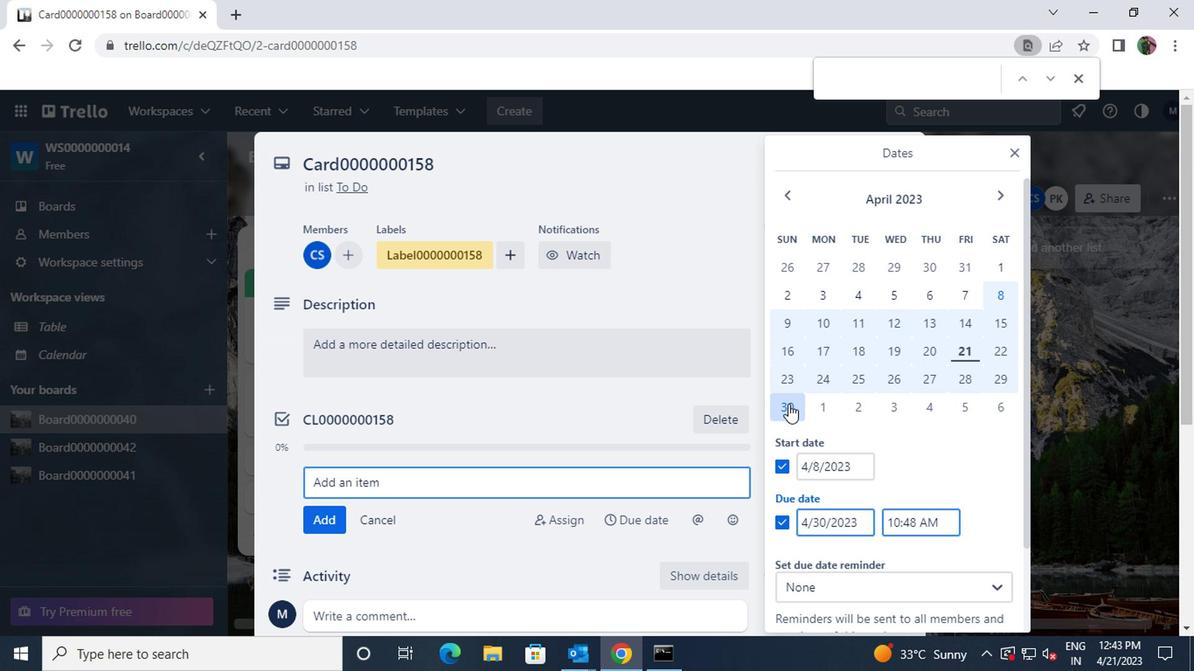 
Action: Mouse scrolled (784, 404) with delta (0, 0)
Screenshot: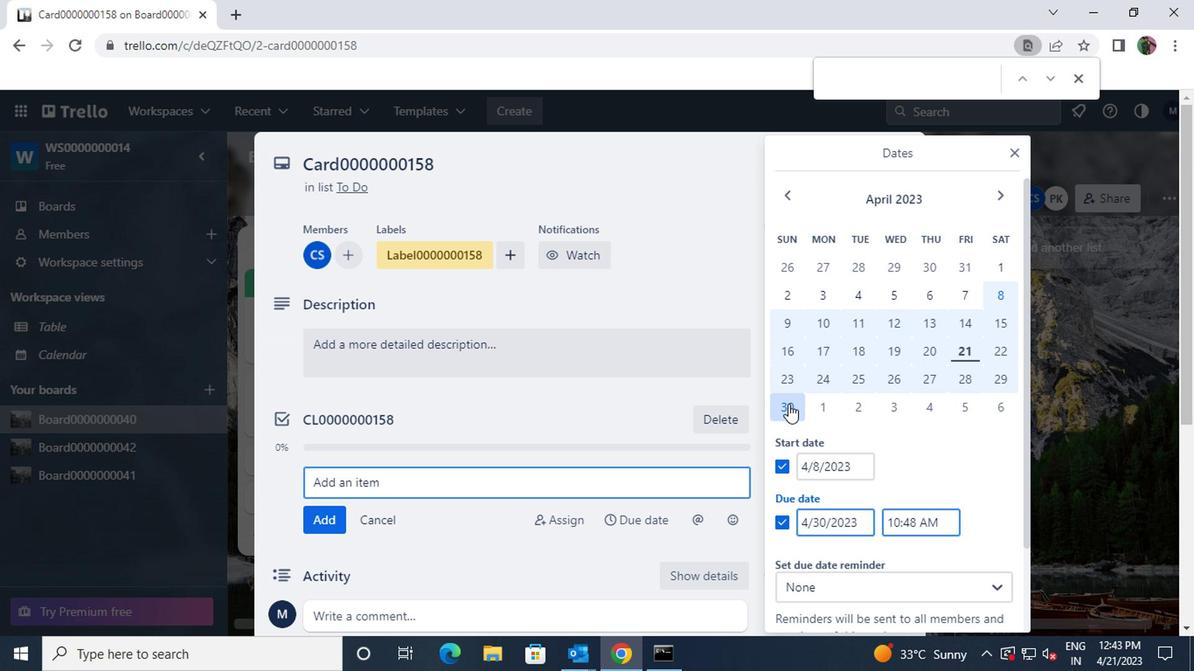 
Action: Mouse moved to (847, 584)
Screenshot: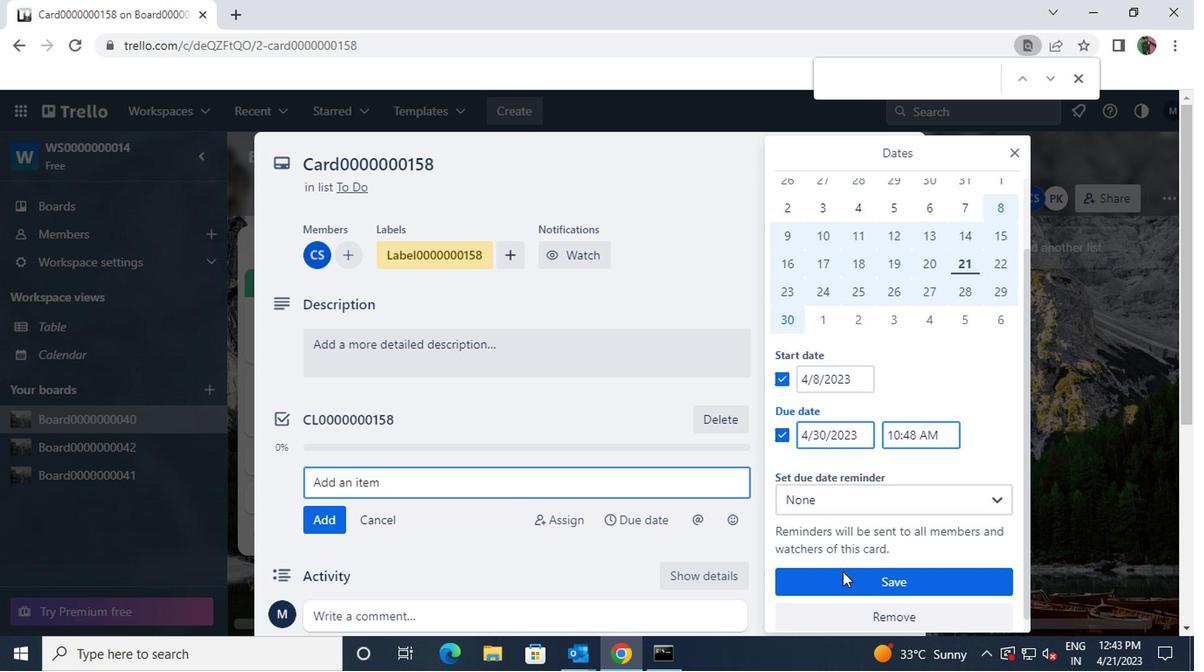
Action: Mouse pressed left at (847, 584)
Screenshot: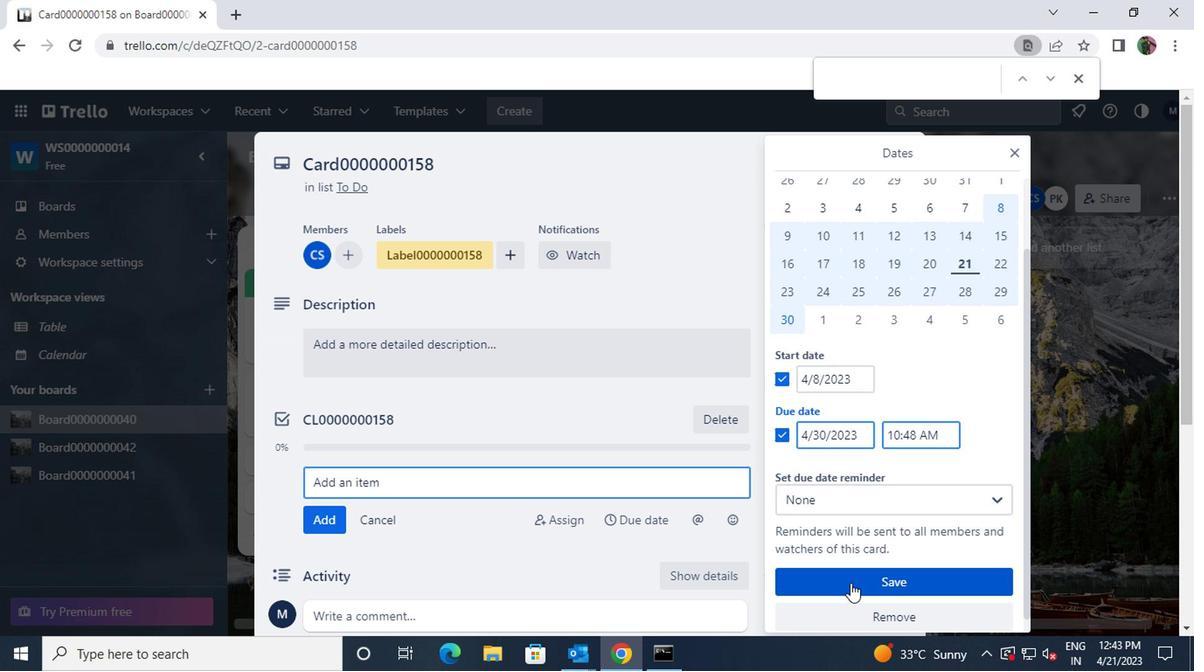 
Action: Mouse moved to (847, 546)
Screenshot: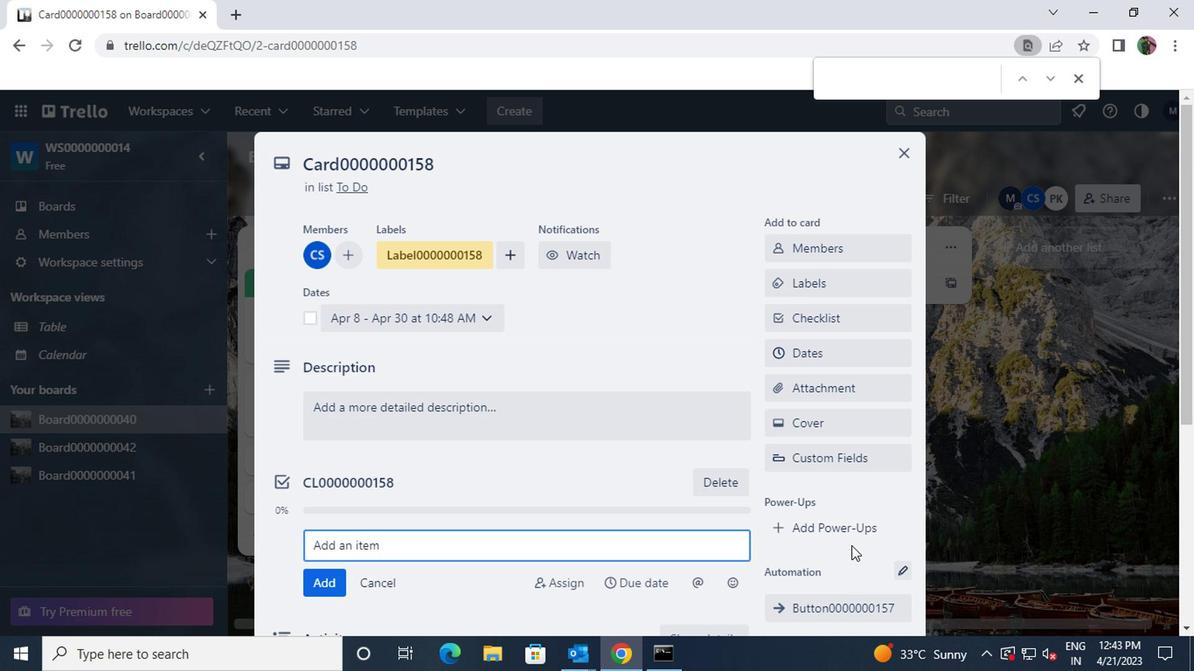 
